 Task: Create in the project ArrowTech in Backlog an issue 'Integrate a new augmented reality feature into an existing mobile application to enhance user experience and interactivity', assign it to team member softage.1@softage.net and change the status to IN PROGRESS. Create in the project ArrowTech in Backlog an issue 'Develop a new tool for automated testing of mobile application functional correctness and performance under varying network conditions', assign it to team member softage.2@softage.net and change the status to IN PROGRESS
Action: Mouse moved to (249, 72)
Screenshot: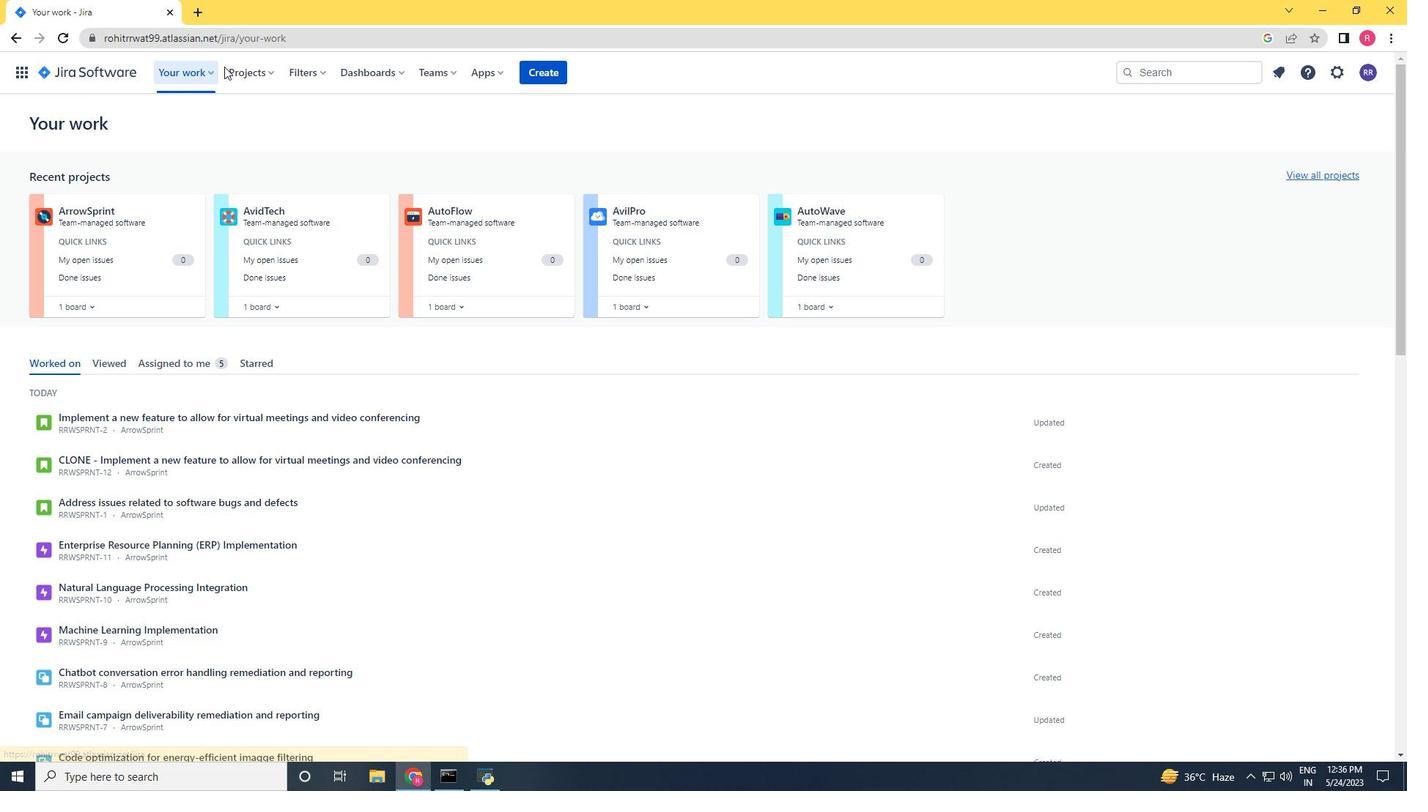 
Action: Mouse pressed left at (249, 72)
Screenshot: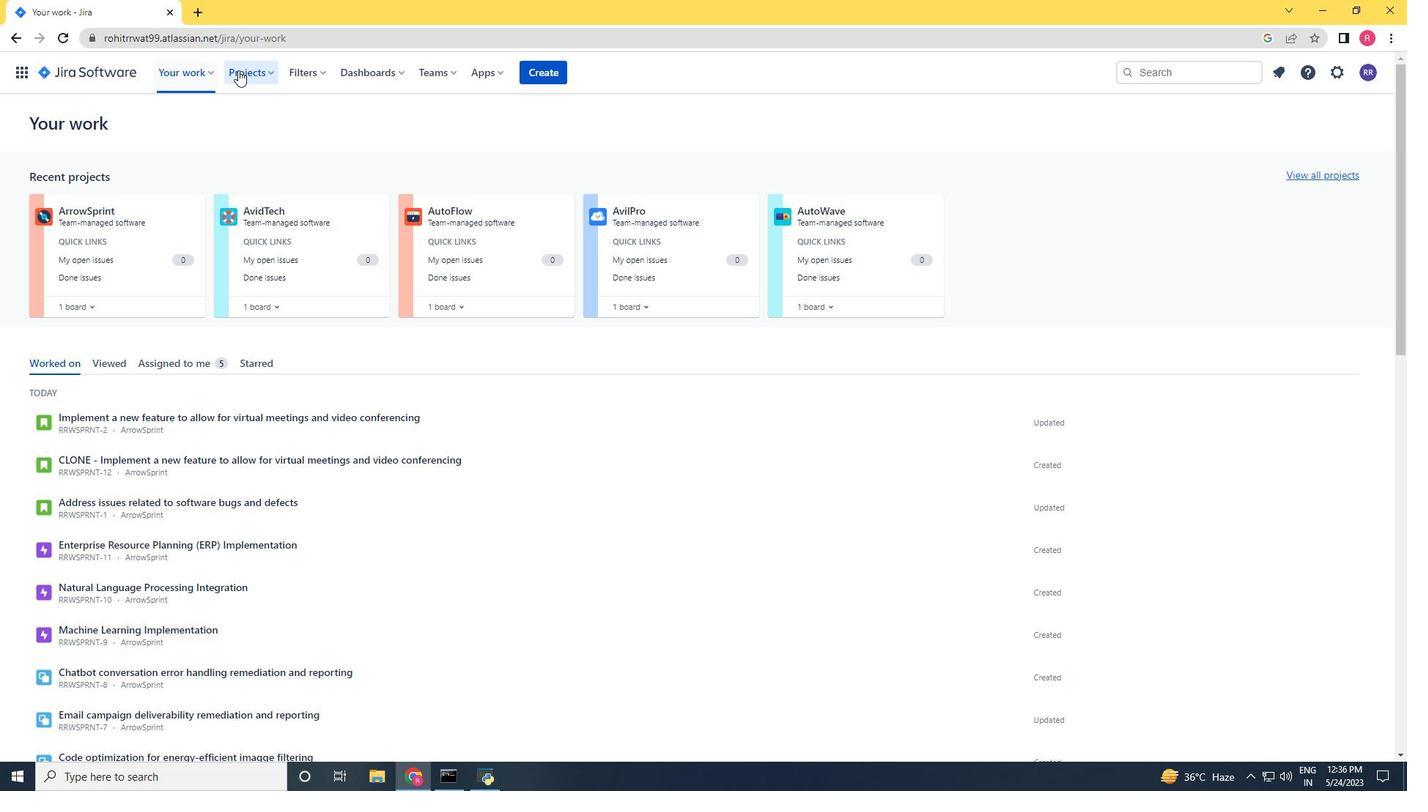 
Action: Mouse moved to (273, 132)
Screenshot: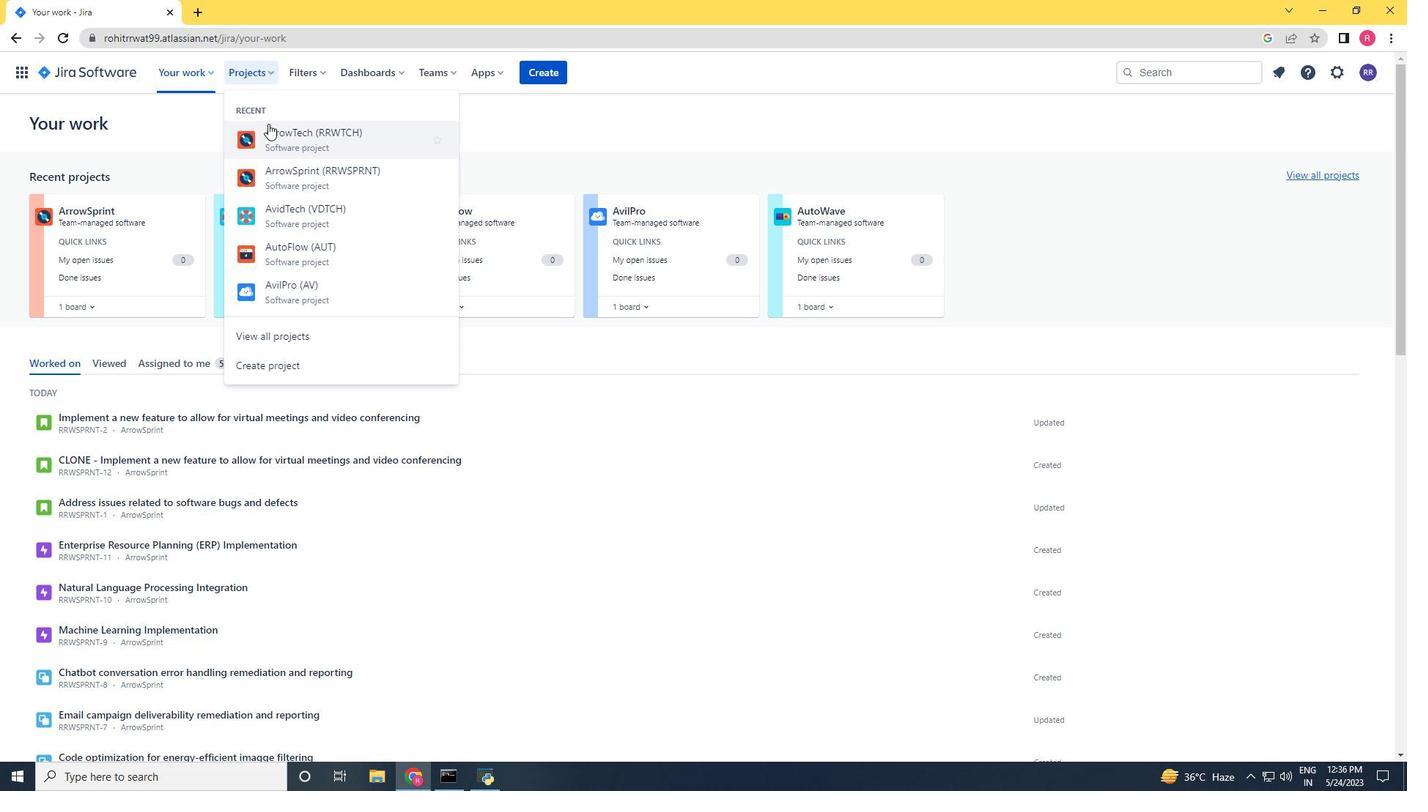 
Action: Mouse pressed left at (273, 132)
Screenshot: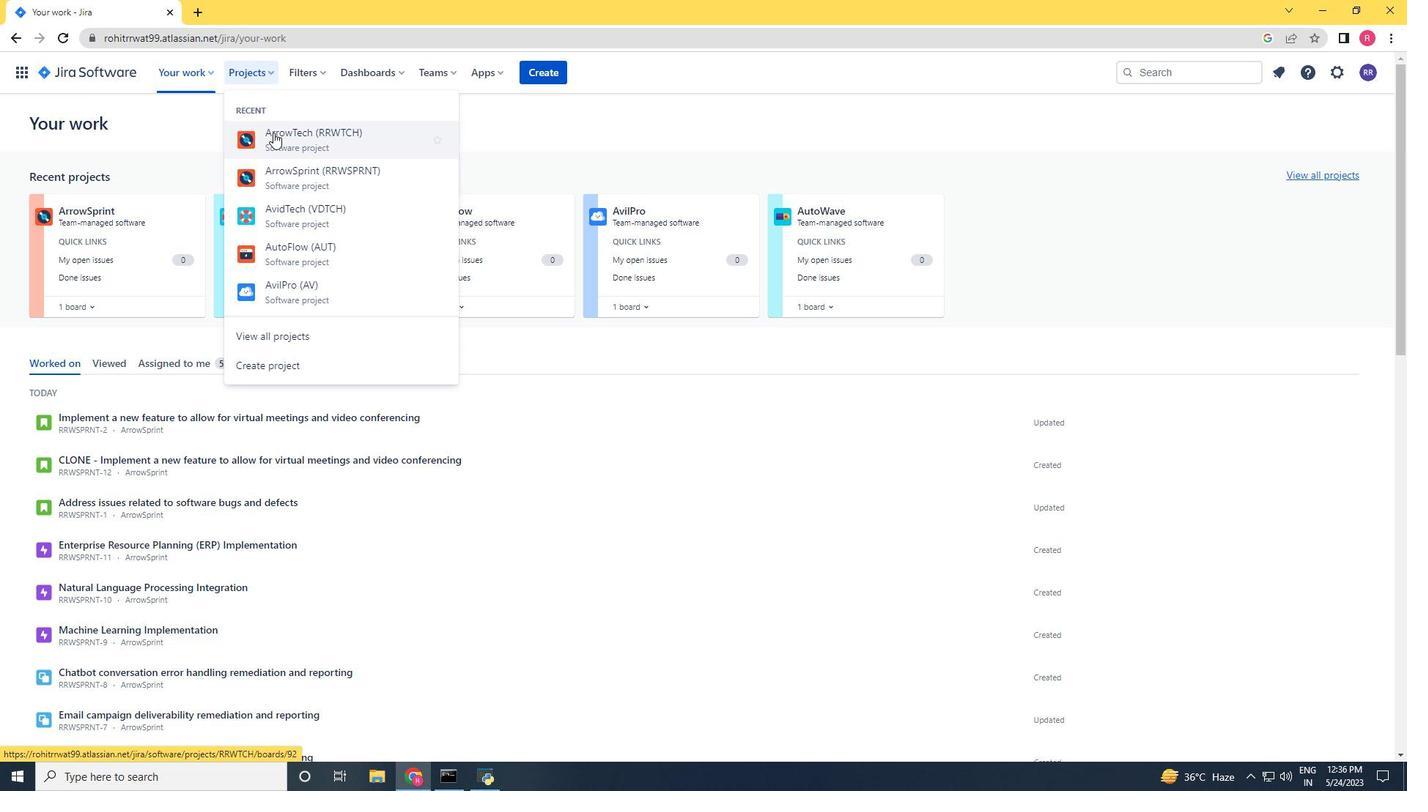 
Action: Mouse moved to (87, 222)
Screenshot: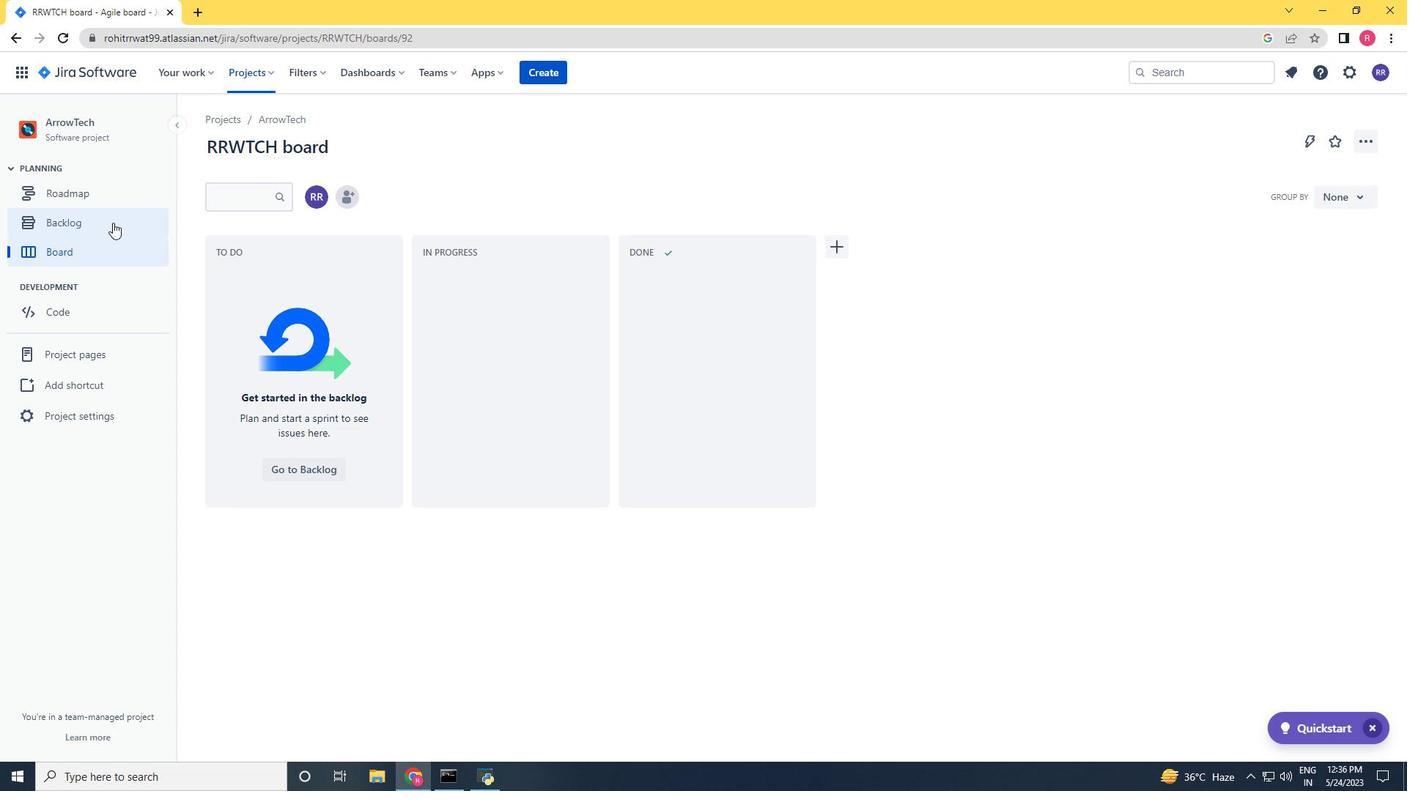 
Action: Mouse pressed left at (87, 222)
Screenshot: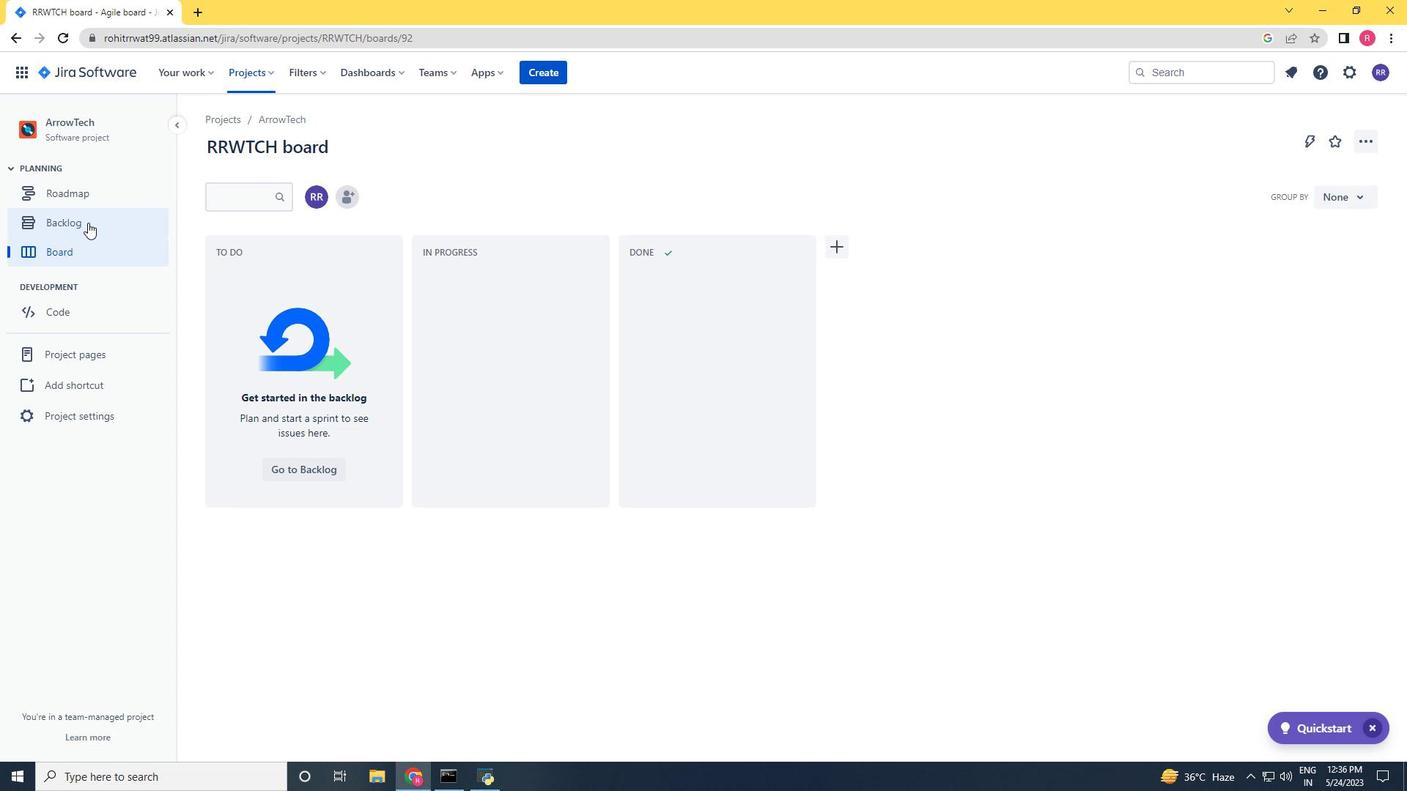 
Action: Mouse moved to (304, 329)
Screenshot: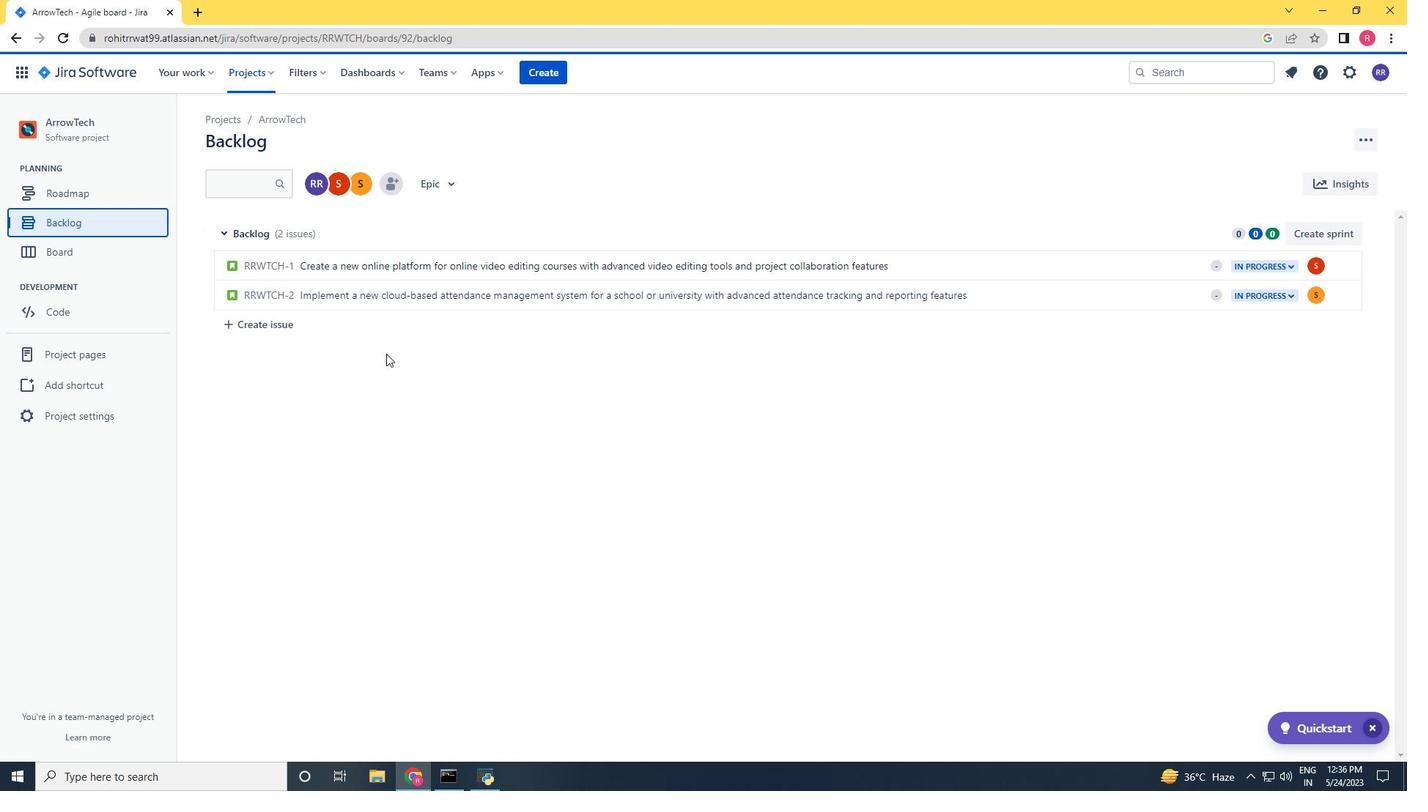 
Action: Mouse pressed left at (304, 329)
Screenshot: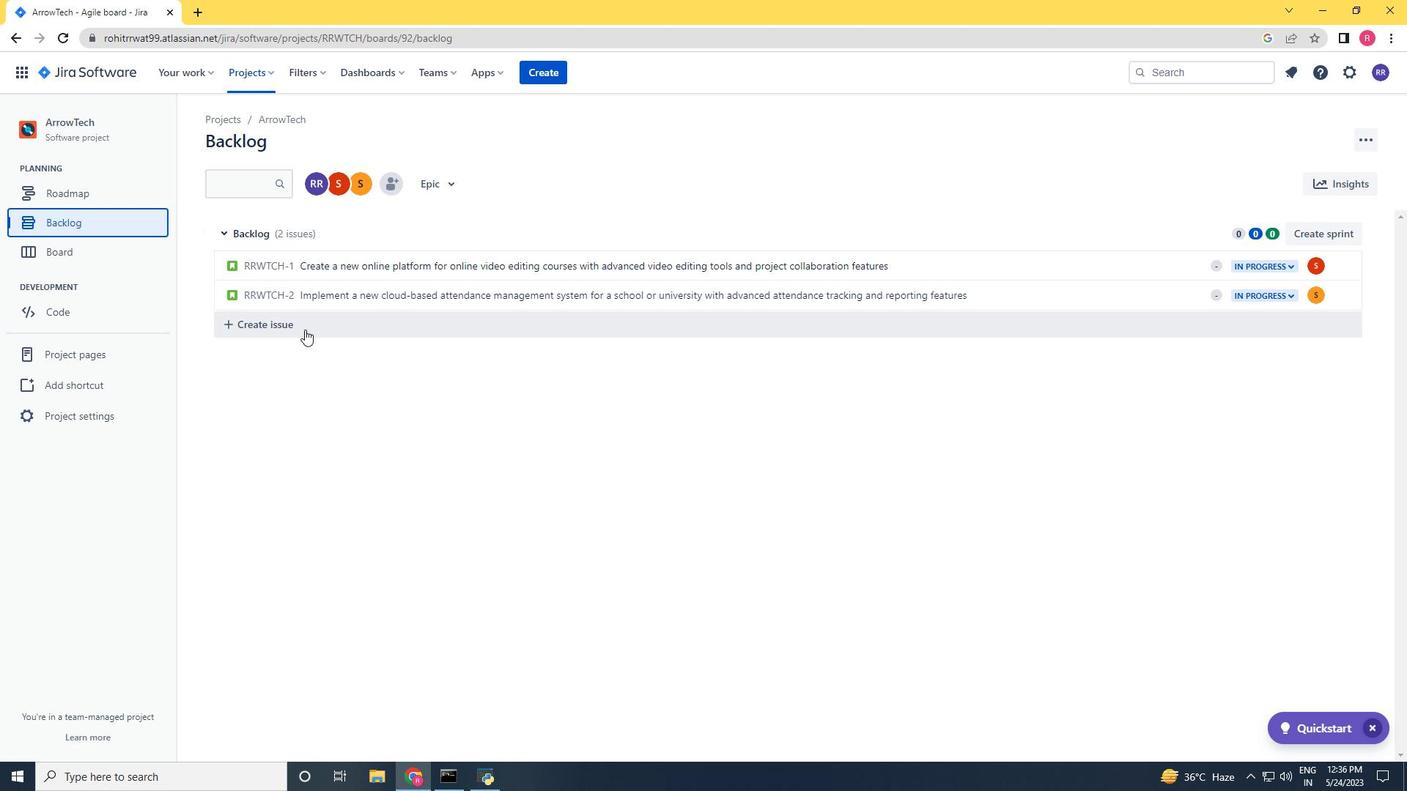 
Action: Key pressed <Key.shift_r>Integration<Key.space>
Screenshot: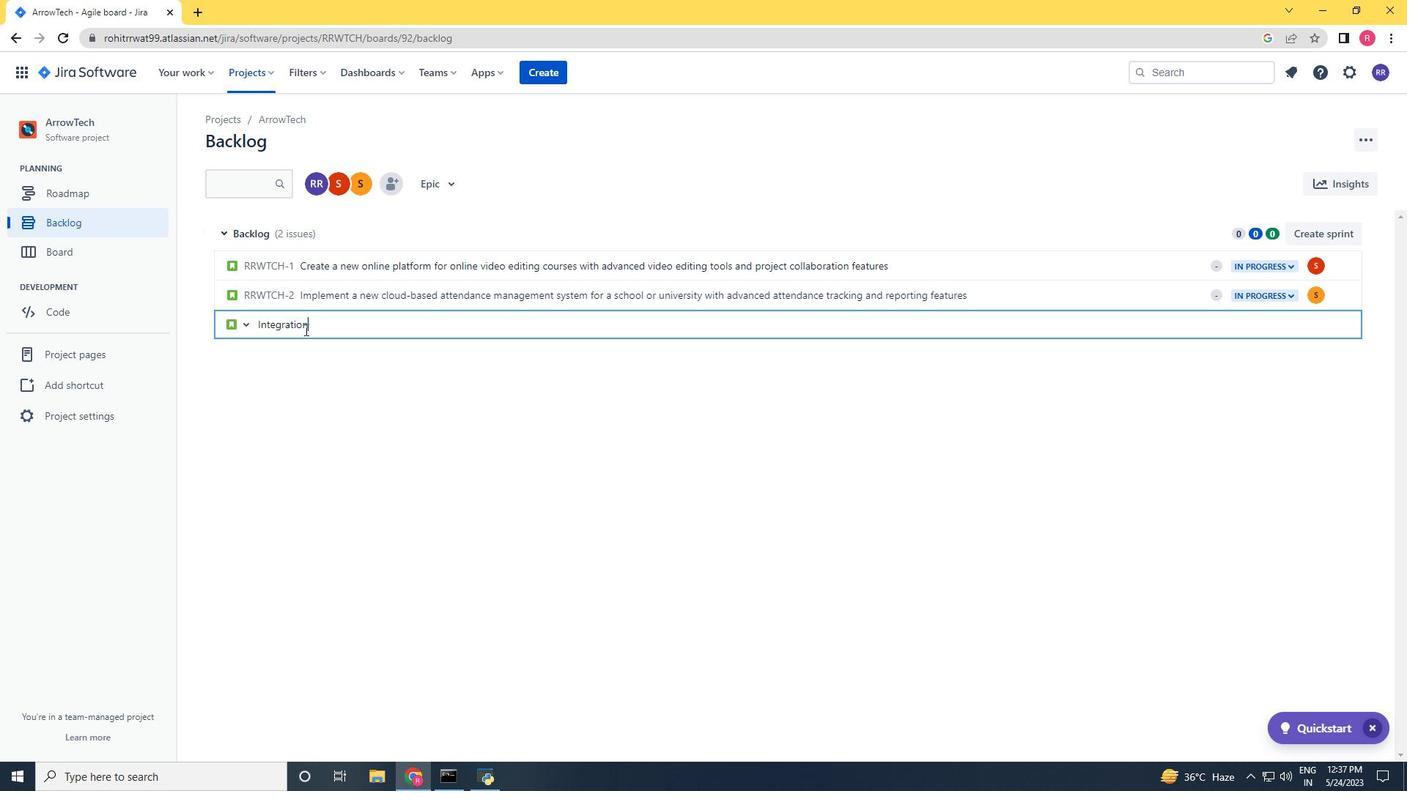 
Action: Mouse moved to (526, 287)
Screenshot: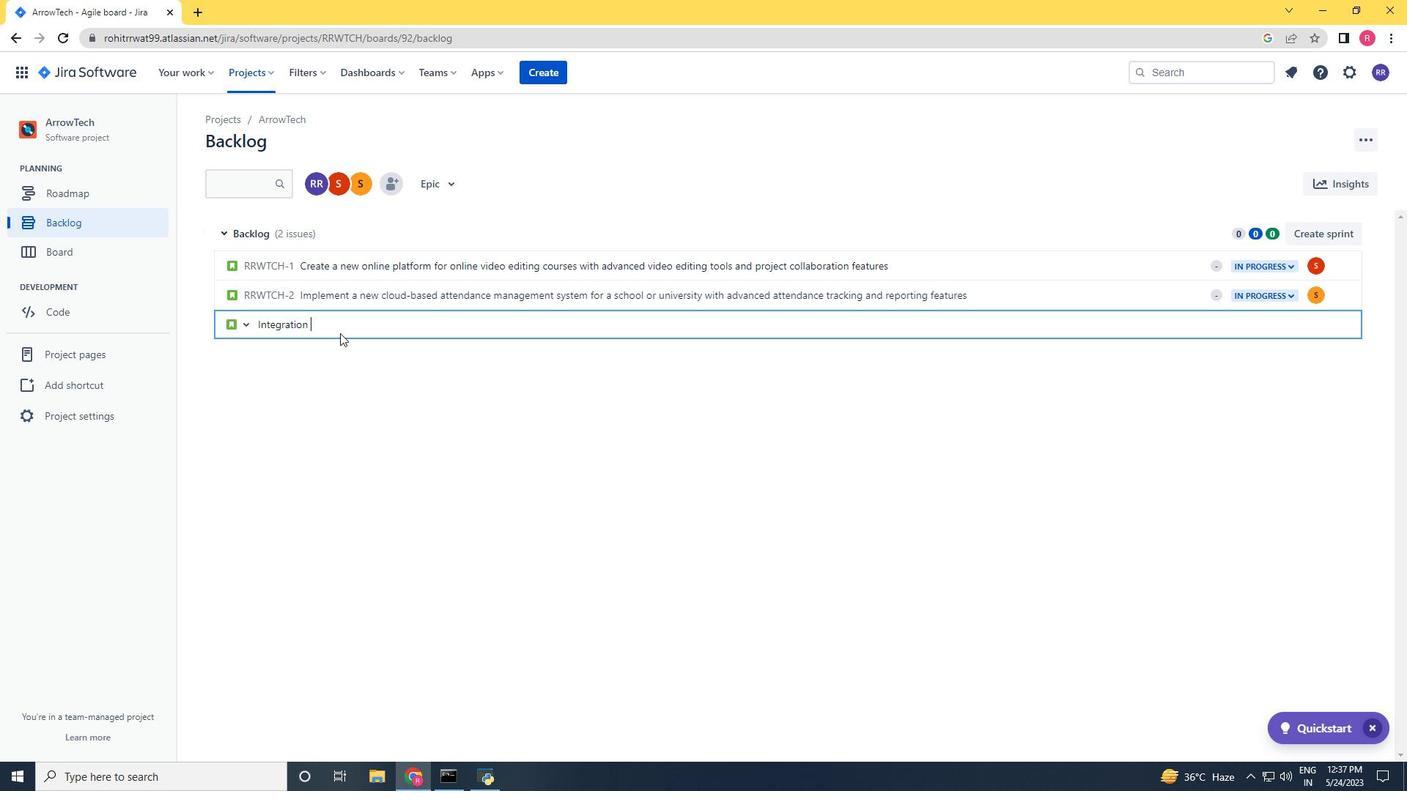 
Action: Key pressed <Key.backspace><Key.backspace><Key.backspace><Key.backspace>e<Key.space>a<Key.space>new<Key.space>augmented<Key.space>reality<Key.space>feaures<Key.space>into<Key.space>an<Key.space>existing<Key.space>mobile<Key.space>application<Key.space>to<Key.space>enhance<Key.space>user<Key.space>experience<Key.space>and<Key.space>interactivity<Key.space><Key.enter>
Screenshot: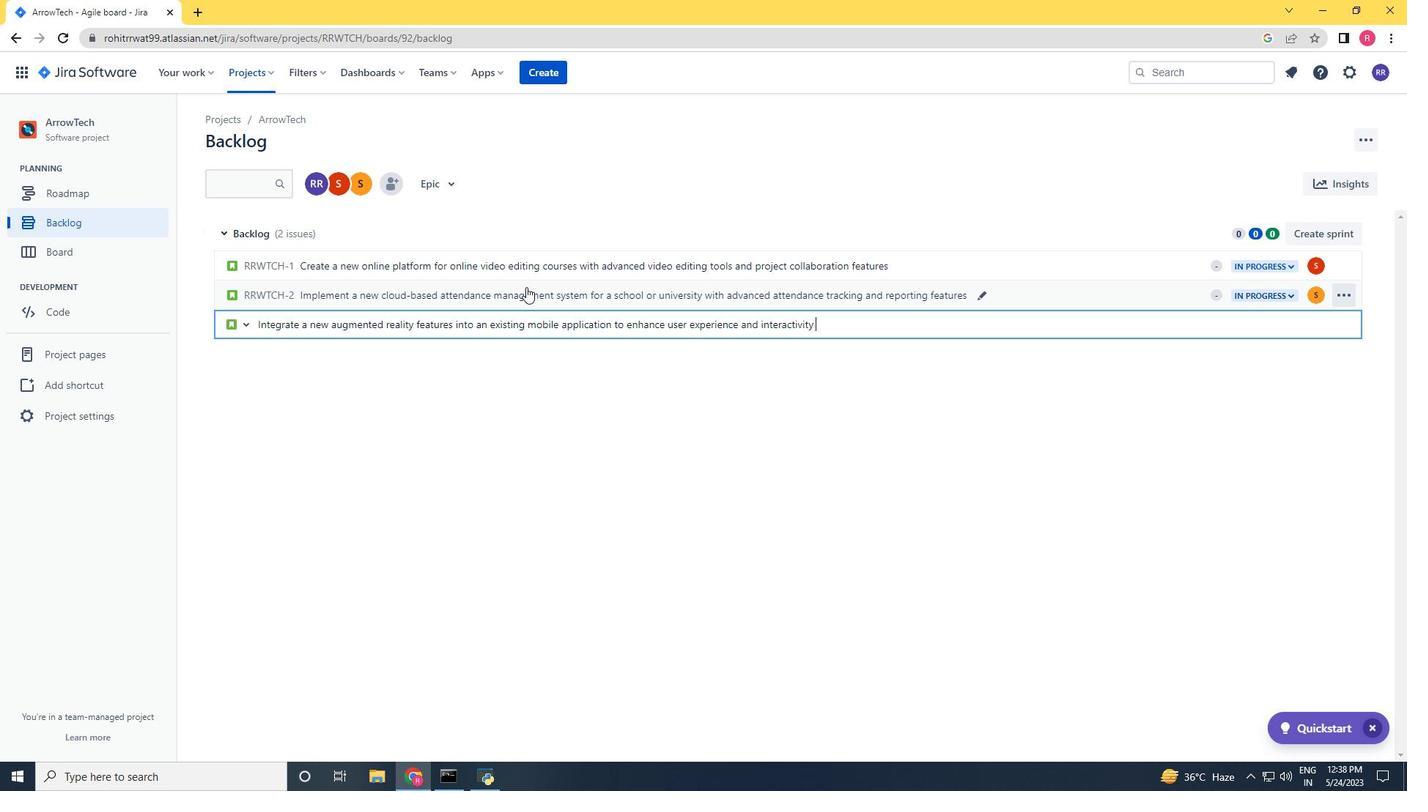 
Action: Mouse moved to (1281, 326)
Screenshot: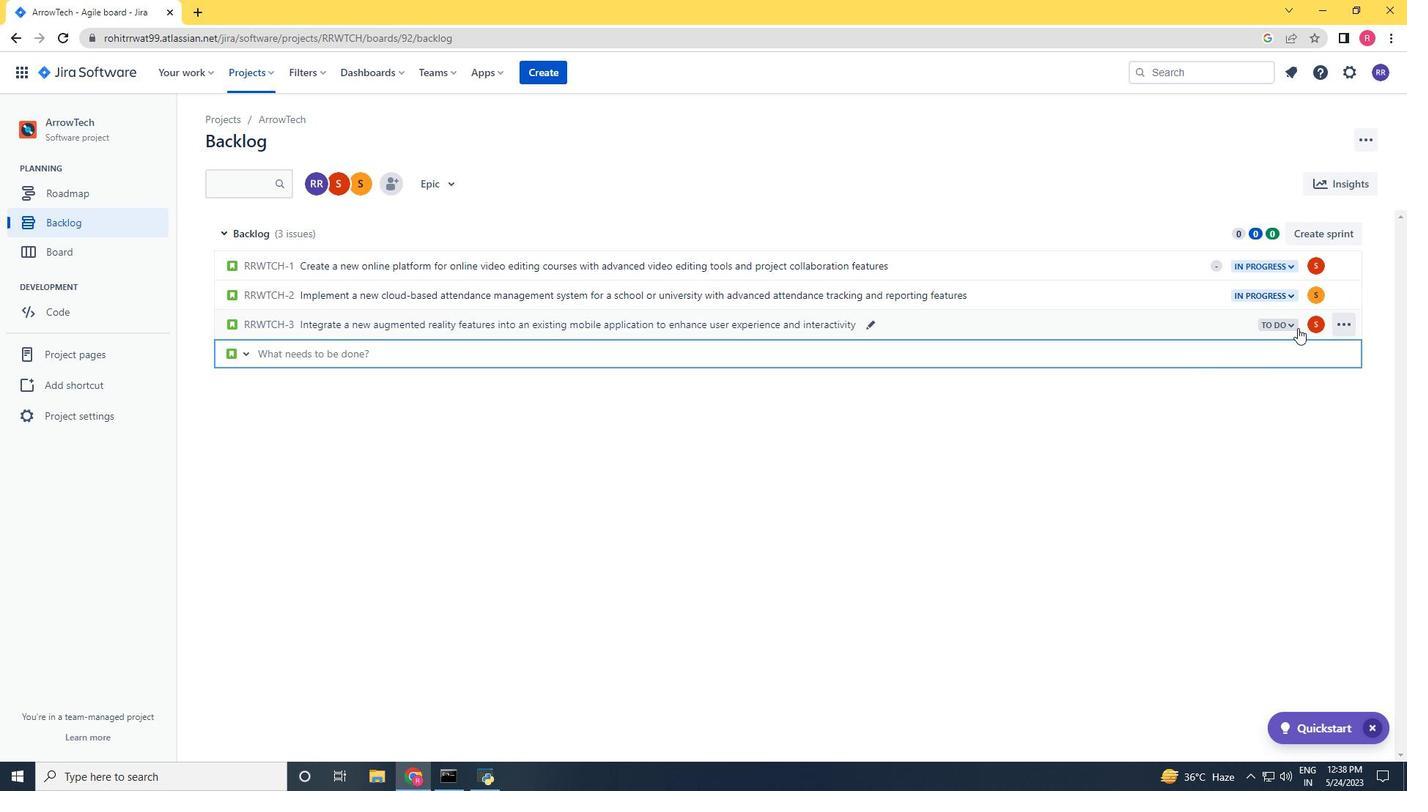 
Action: Mouse pressed left at (1281, 326)
Screenshot: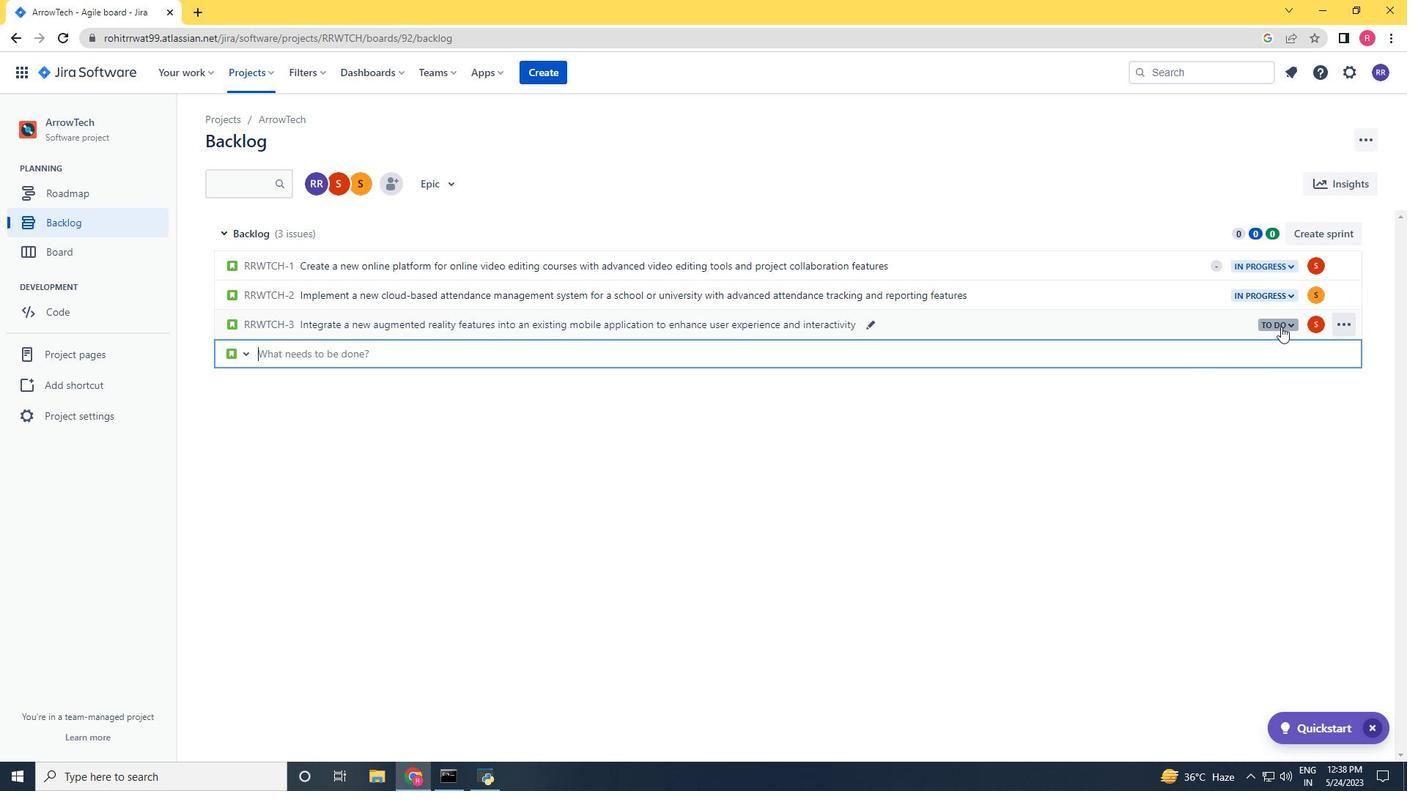 
Action: Mouse moved to (1185, 355)
Screenshot: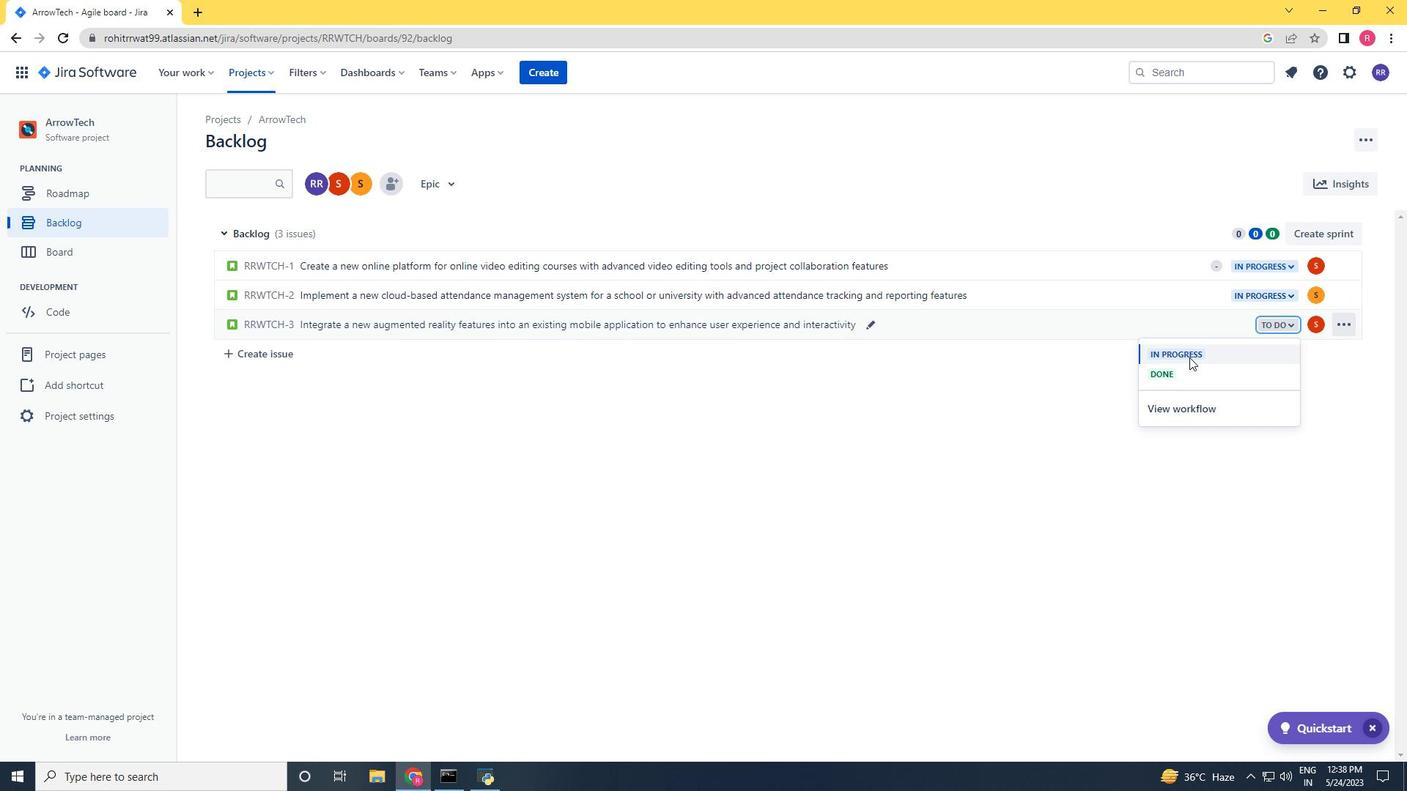 
Action: Mouse pressed left at (1185, 355)
Screenshot: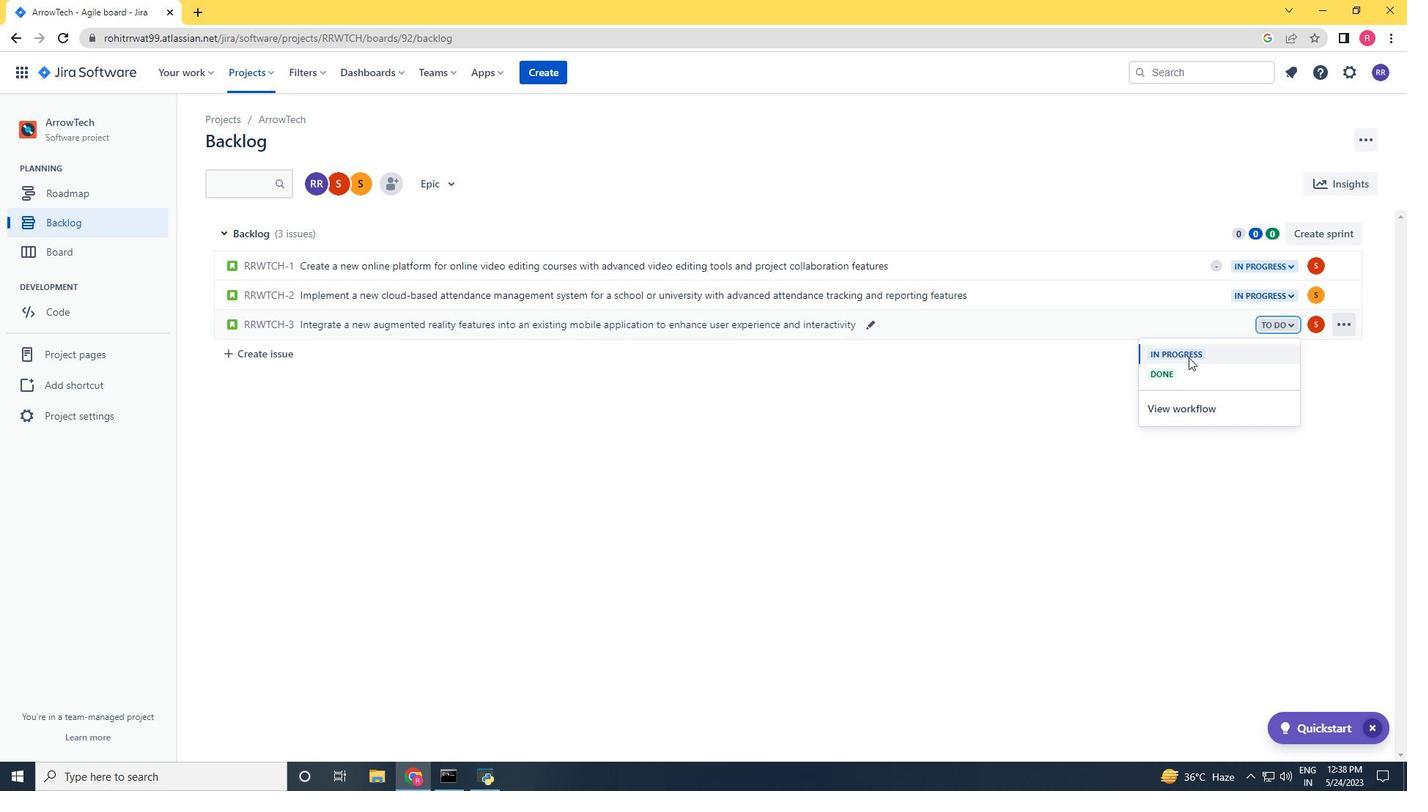 
Action: Mouse moved to (366, 354)
Screenshot: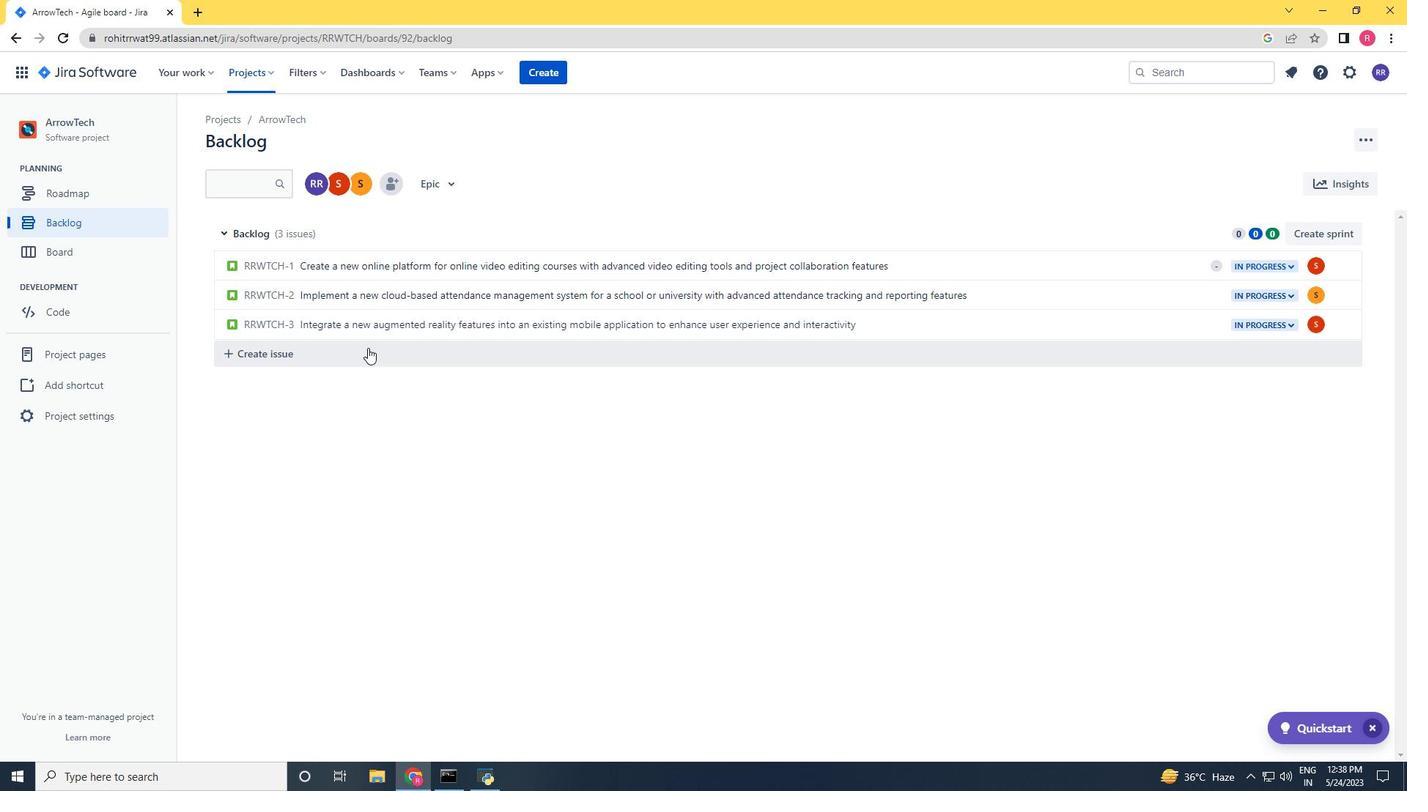 
Action: Mouse pressed left at (366, 354)
Screenshot: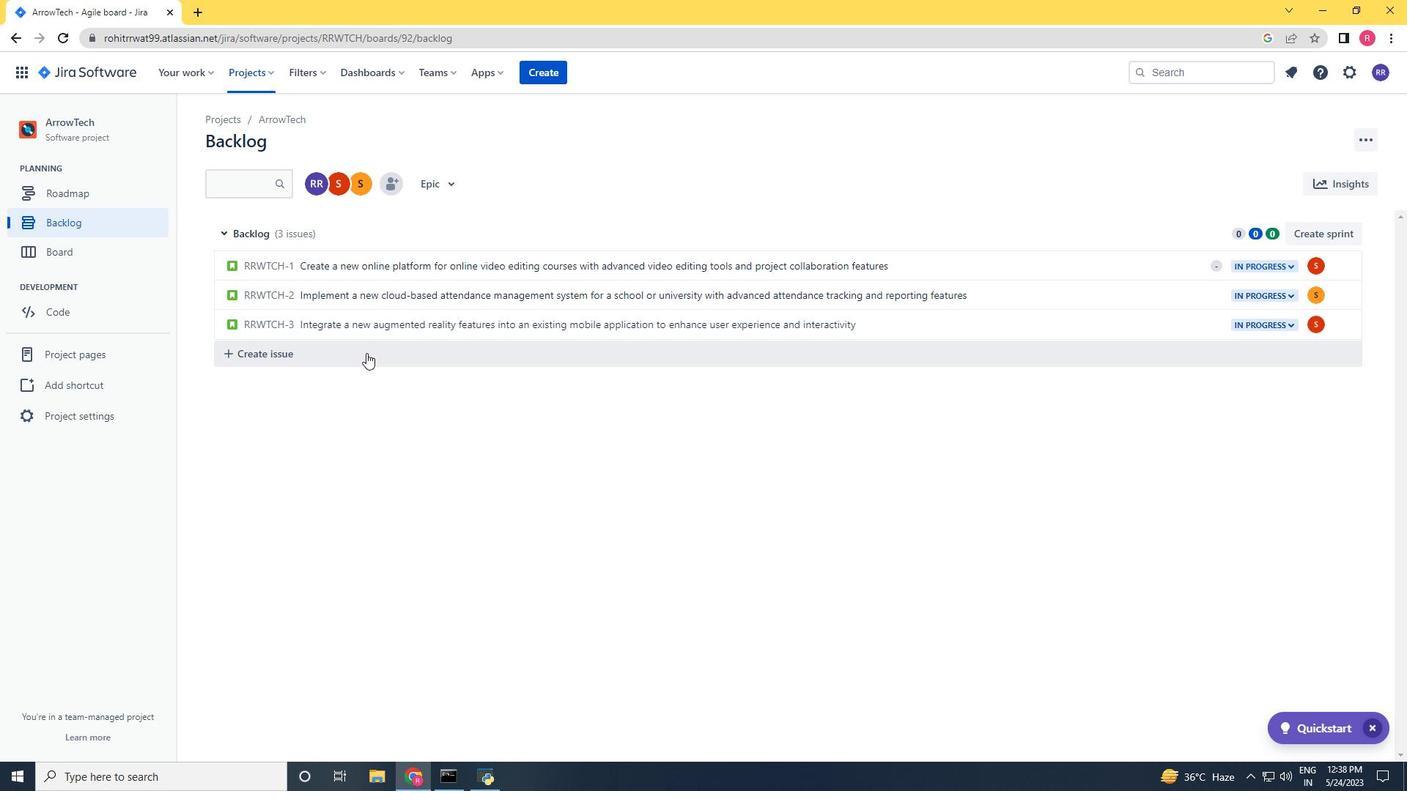 
Action: Mouse moved to (1312, 0)
Screenshot: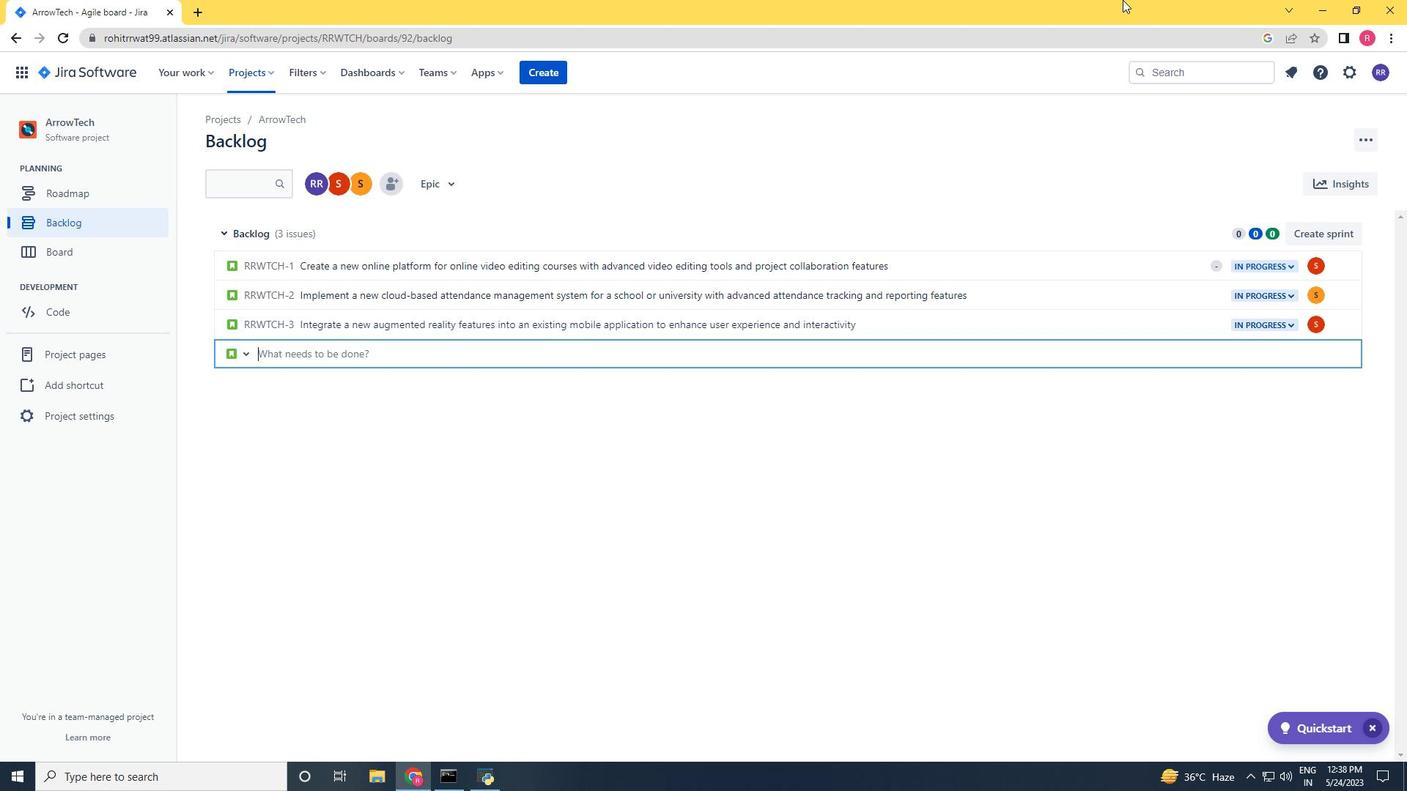 
Action: Key pressed <Key.shift>Devlop<Key.space>a<Key.space>new<Key.space>tol<Key.space>for<Key.space><Key.left><Key.left><Key.left><Key.left><Key.left><Key.left>o<Key.right><Key.right><Key.right><Key.right><Key.right><Key.right><Key.right><Key.right>automated<Key.space>testingb<Key.backspace><Key.space>of<Key.space>mobile<Key.space>aplliaction<Key.space><Key.backspace><Key.backspace><Key.backspace><Key.backspace><Key.backspace><Key.backspace><Key.backspace><Key.backspace><Key.backspace><Key.backspace>plication<Key.space>funcion<Key.space><Key.backspace><Key.backspace><Key.backspace><Key.backspace><Key.backspace>ctional<Key.space>correctness<Key.space>and<Key.space>performance<Key.space>under<Key.space>varying<Key.space>network<Key.space>conditions<Key.space><Key.enter>
Screenshot: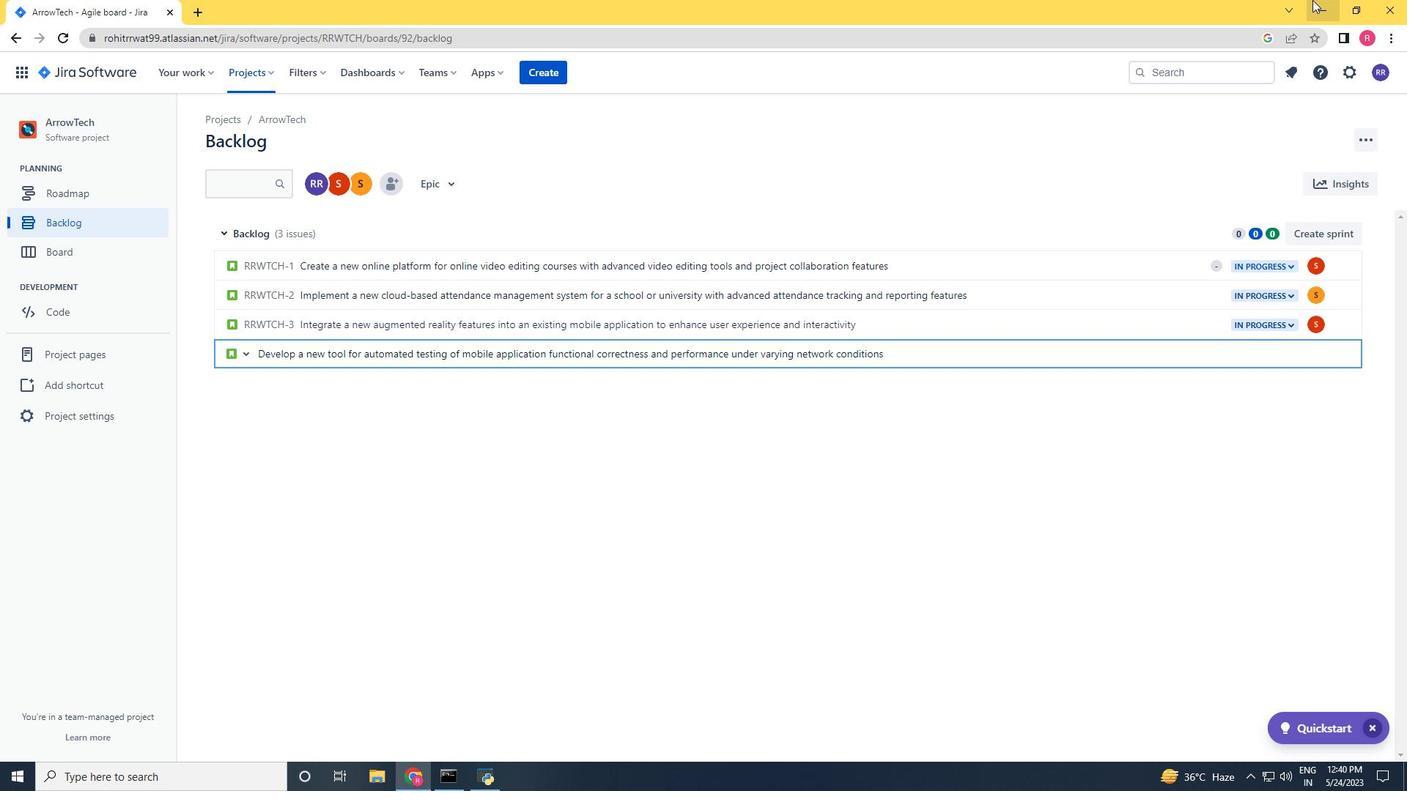 
Action: Mouse moved to (1314, 352)
Screenshot: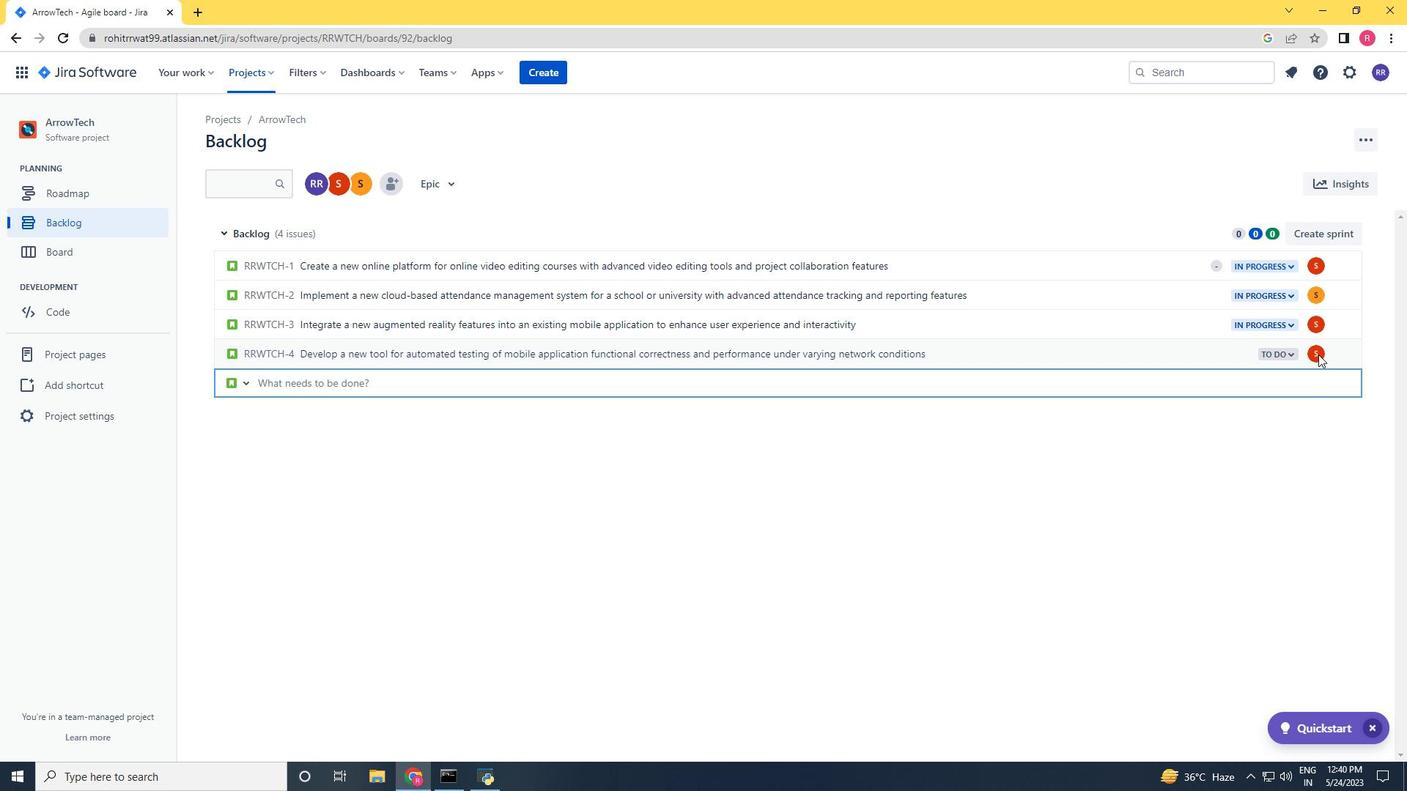 
Action: Mouse pressed left at (1314, 352)
Screenshot: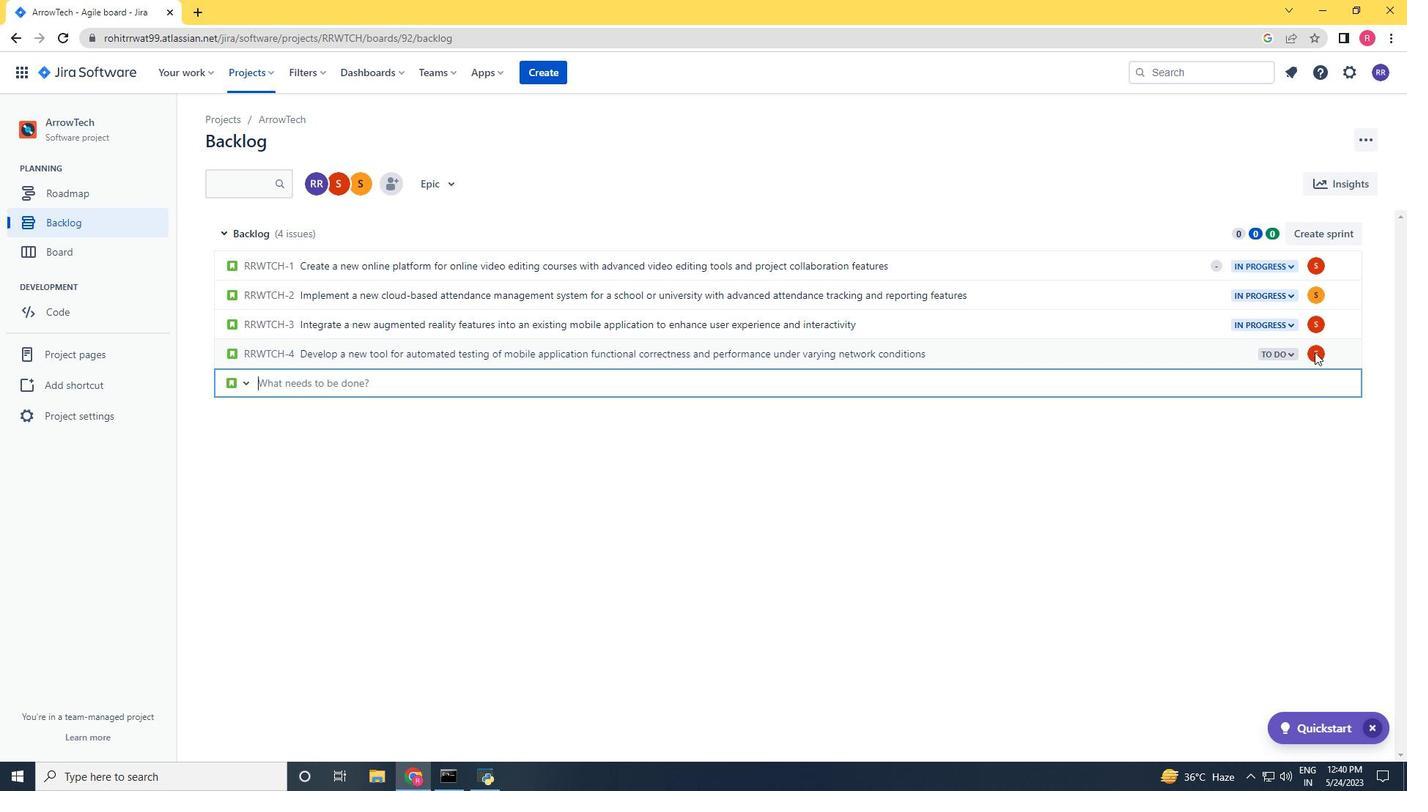 
Action: Mouse moved to (1312, 352)
Screenshot: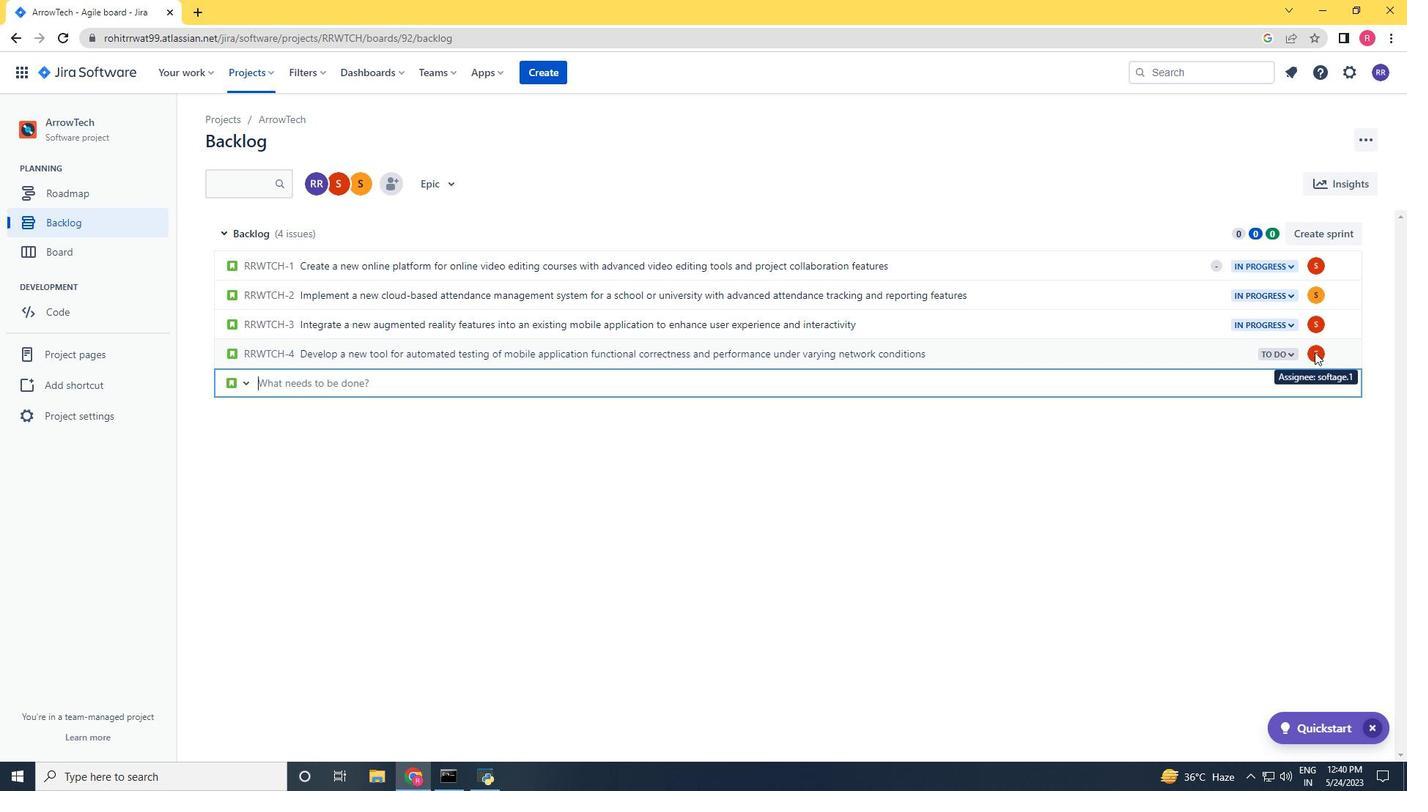 
Action: Mouse pressed left at (1312, 352)
Screenshot: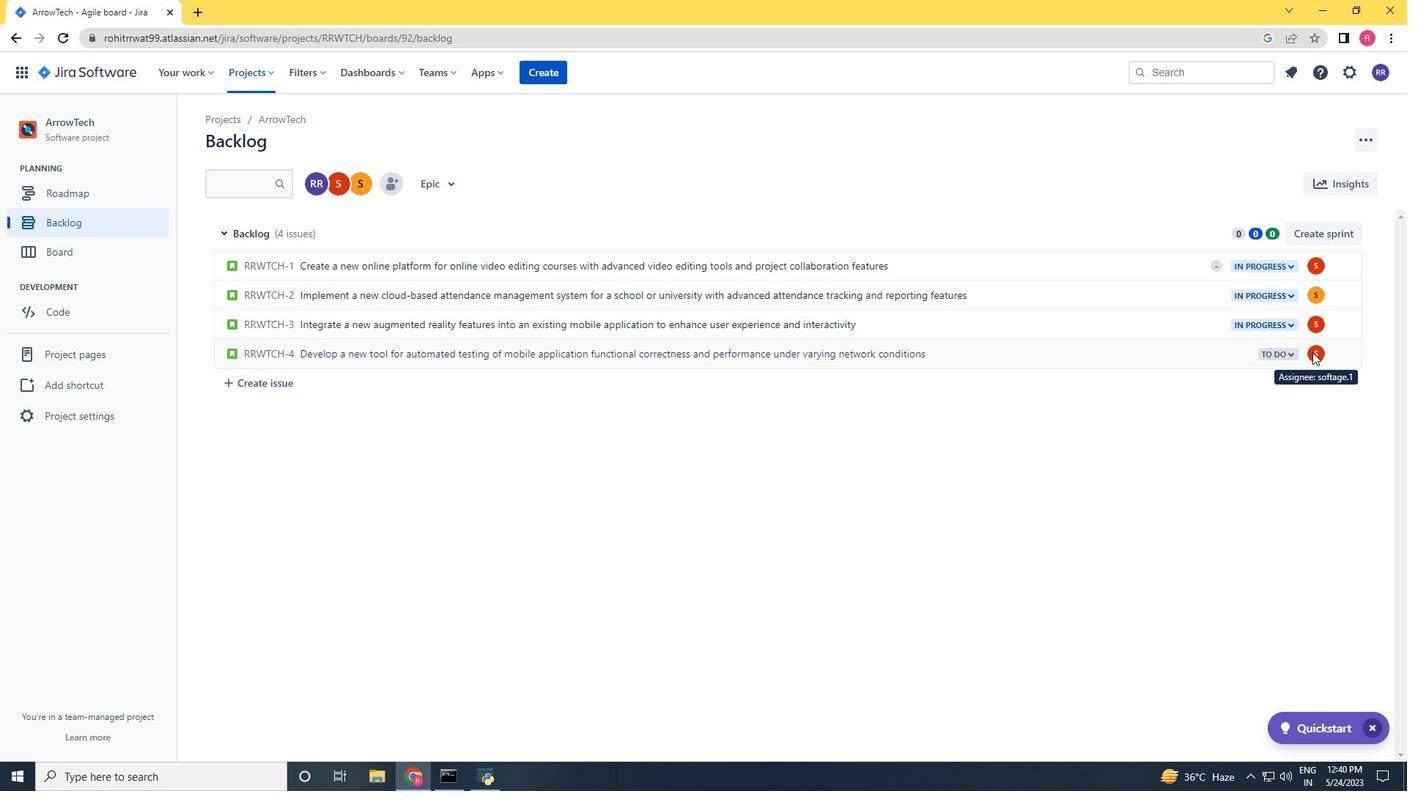 
Action: Mouse moved to (1314, 353)
Screenshot: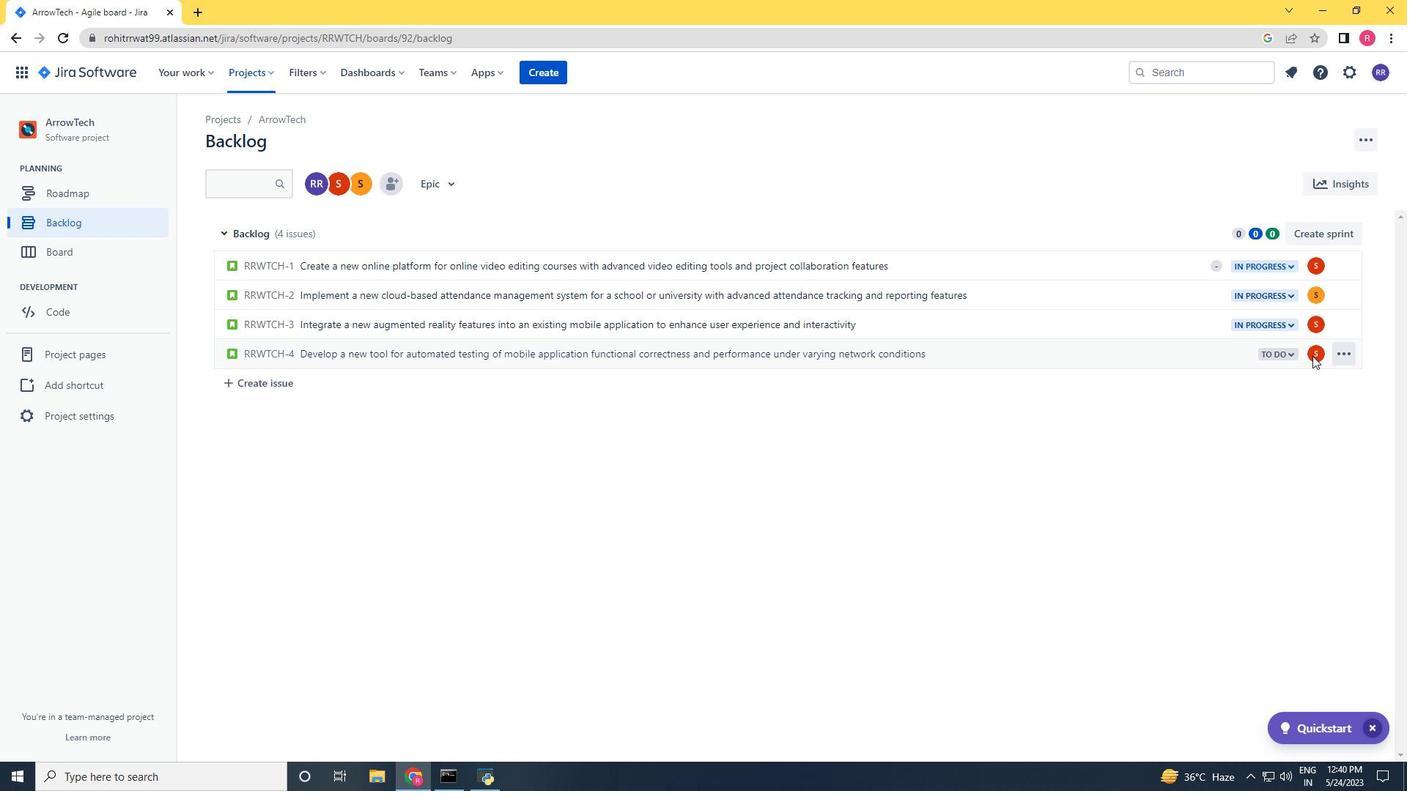 
Action: Mouse pressed left at (1314, 353)
Screenshot: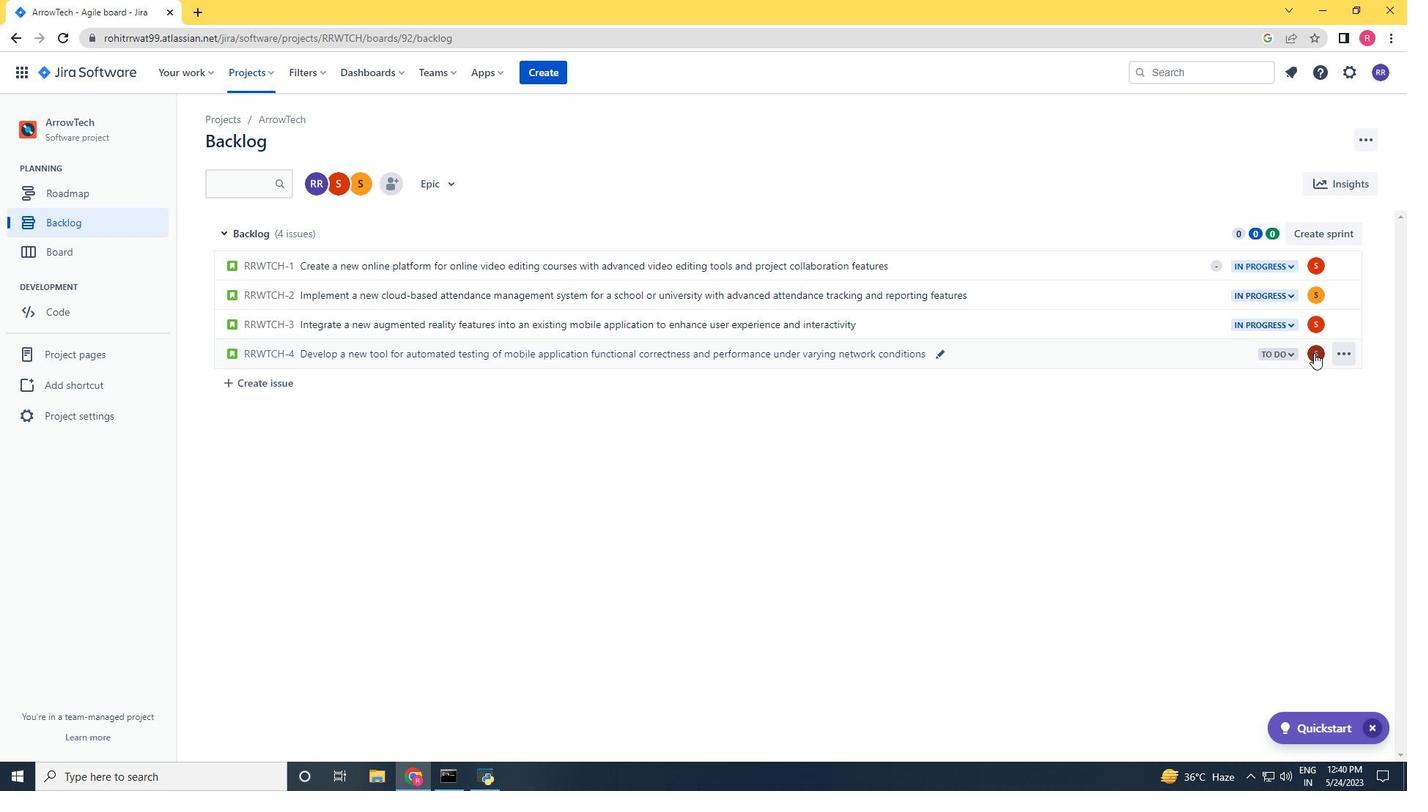 
Action: Key pressed softage.2<Key.shift>@softage.net
Screenshot: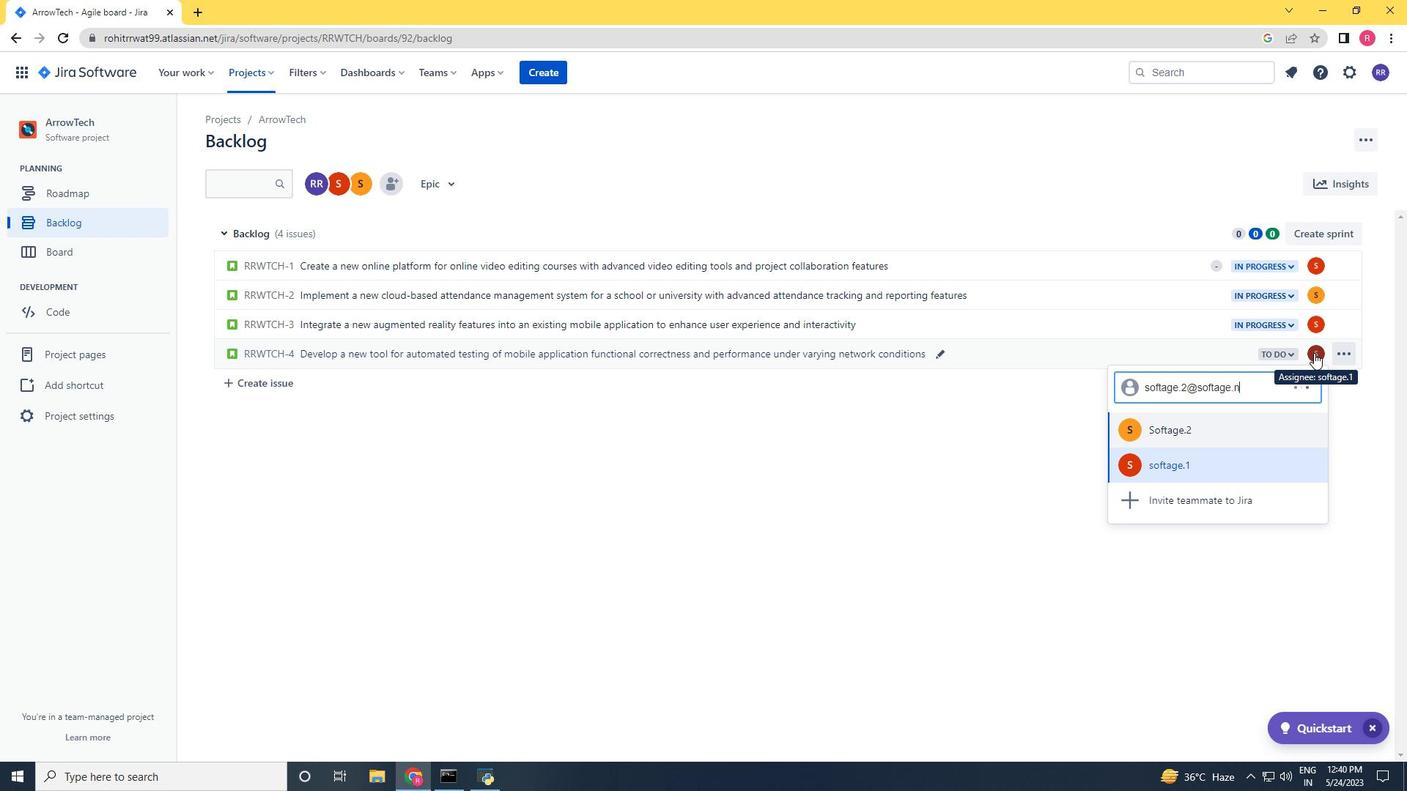 
Action: Mouse moved to (1208, 428)
Screenshot: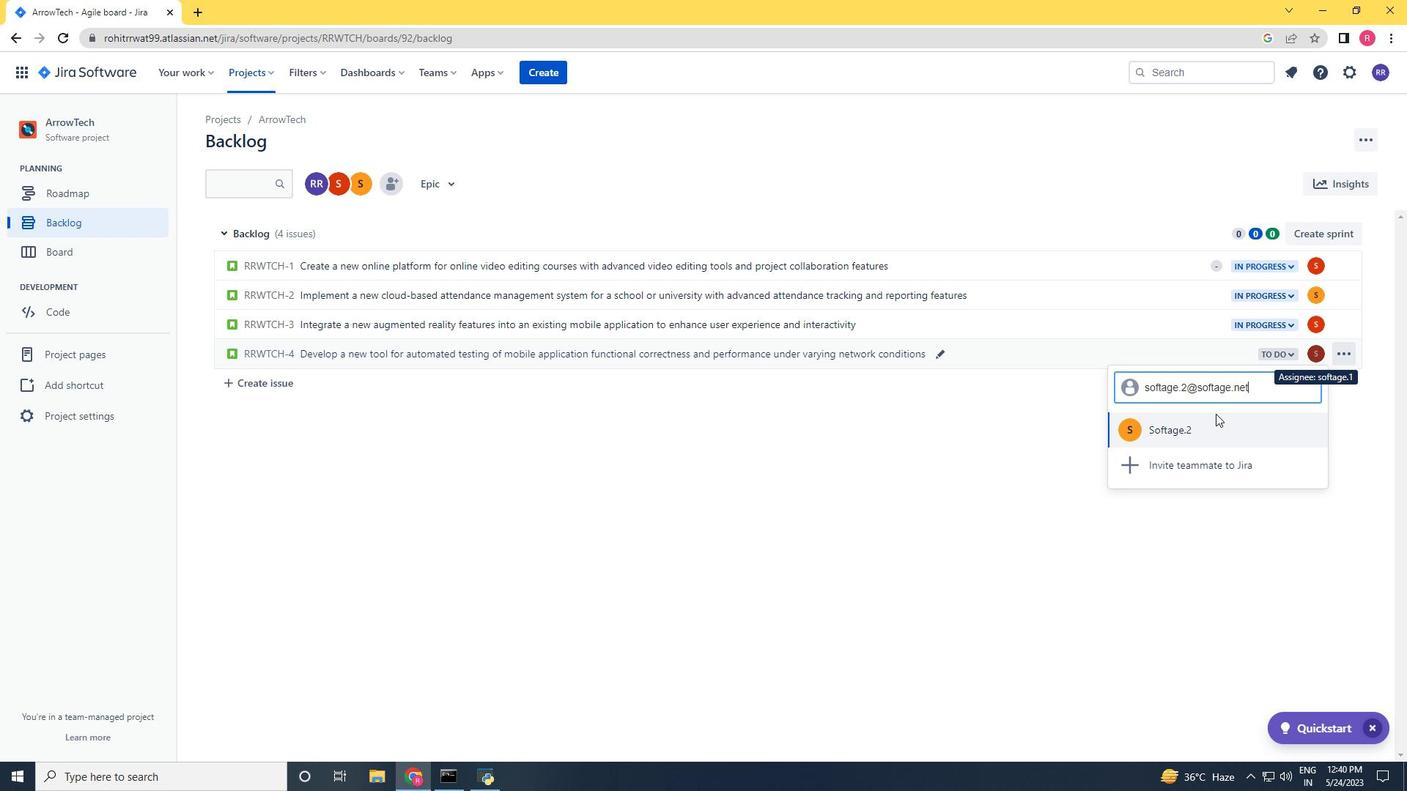 
Action: Mouse pressed left at (1208, 428)
Screenshot: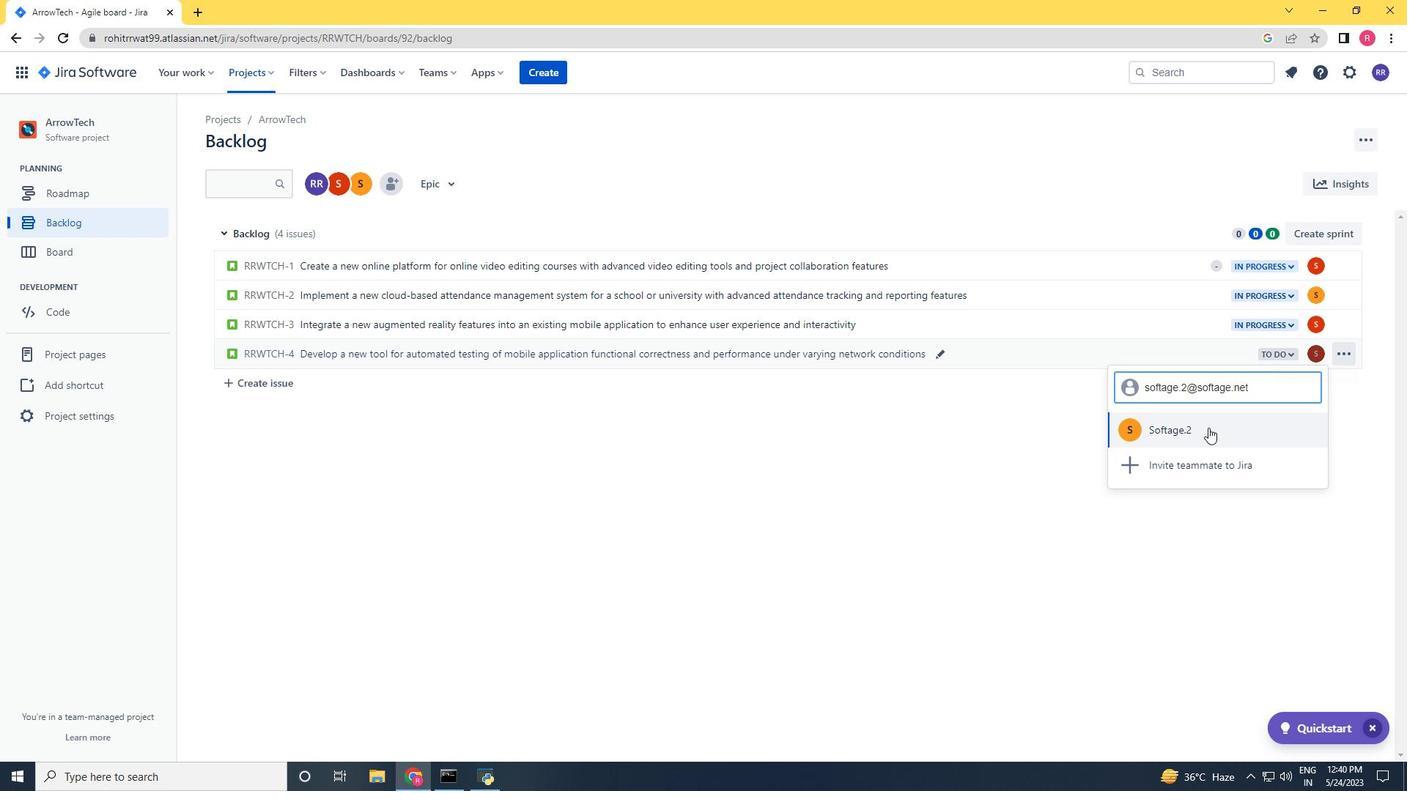 
Action: Mouse moved to (1273, 356)
Screenshot: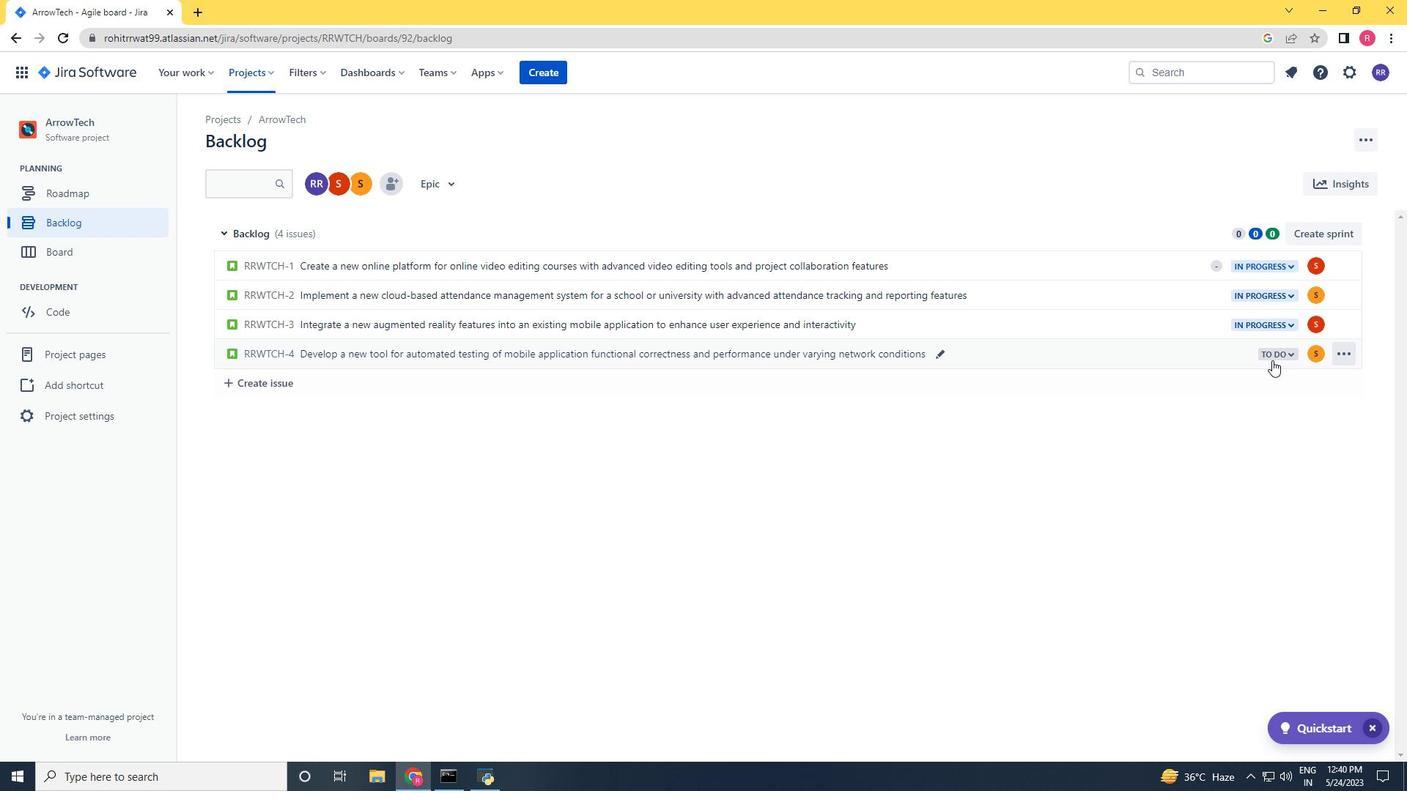 
Action: Mouse pressed left at (1273, 356)
Screenshot: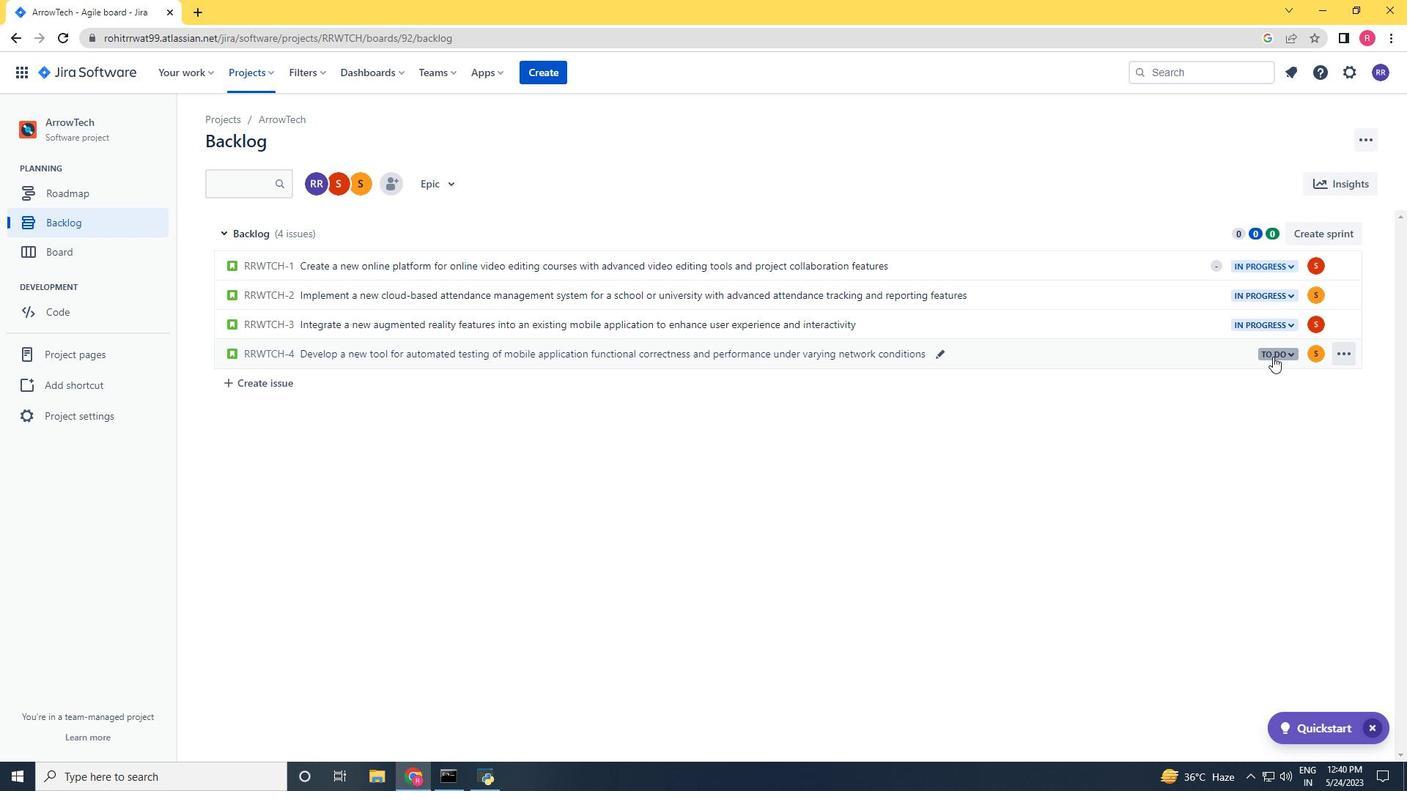 
Action: Mouse moved to (1185, 385)
Screenshot: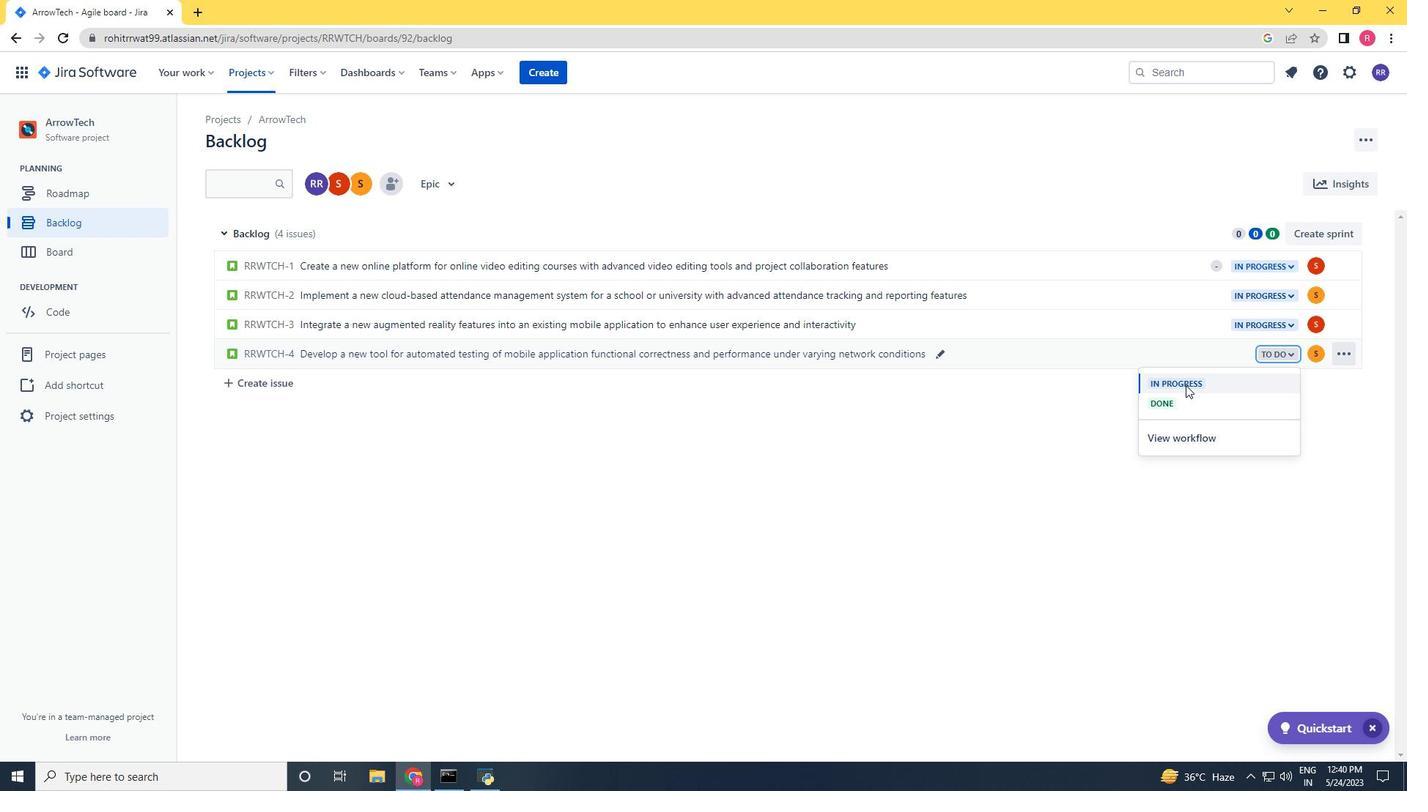 
Action: Mouse pressed left at (1185, 385)
Screenshot: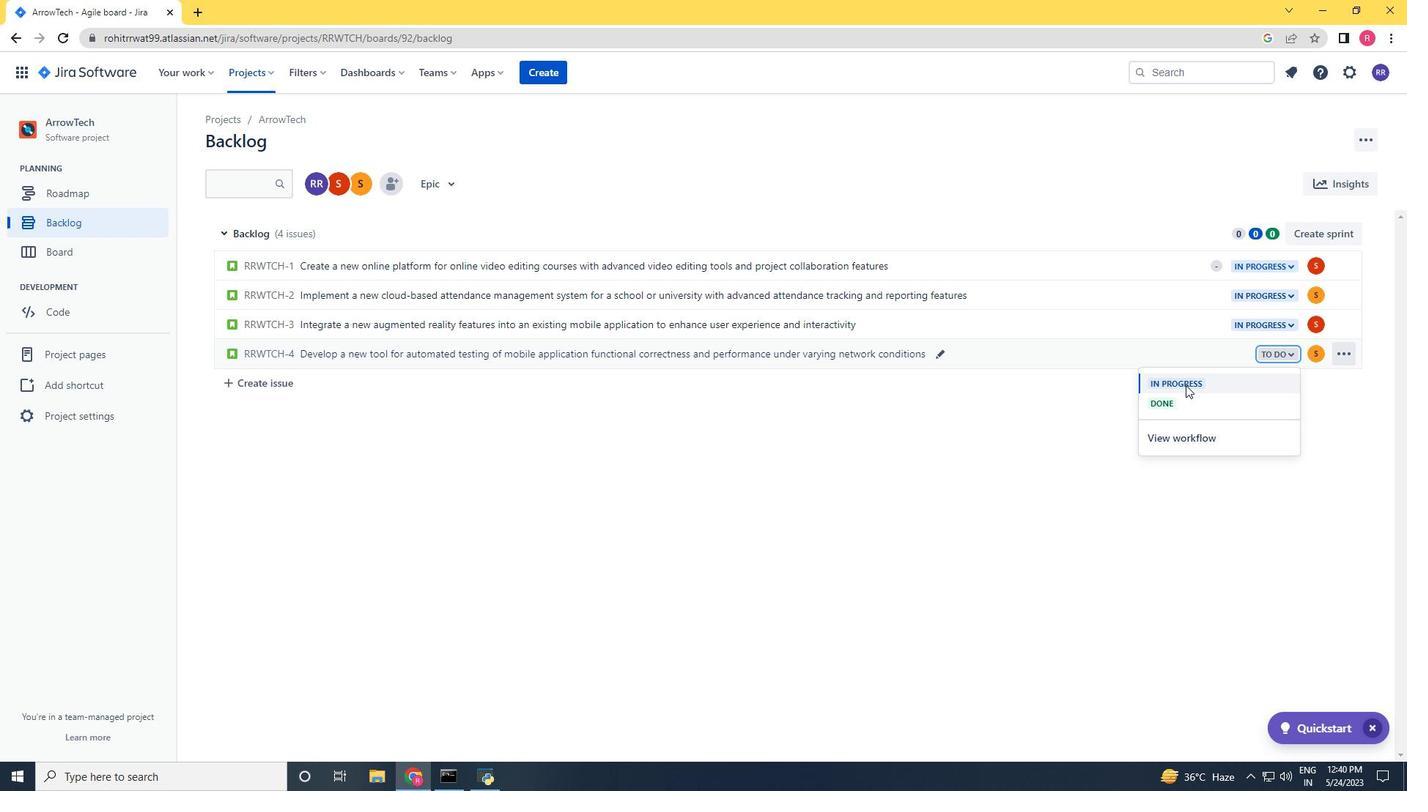 
